 Task: Search one way flight ticket for 2 adults, 4 children and 1 infant on lap in business from Philadelphia: Philadelphia International Airport to Raleigh: Raleigh-durham International Airport on 8-5-2023. Choice of flights is United. Number of bags: 2 carry on bags and 7 checked bags. Price is upto 40000. Outbound departure time preference is 4:45.
Action: Mouse moved to (277, 245)
Screenshot: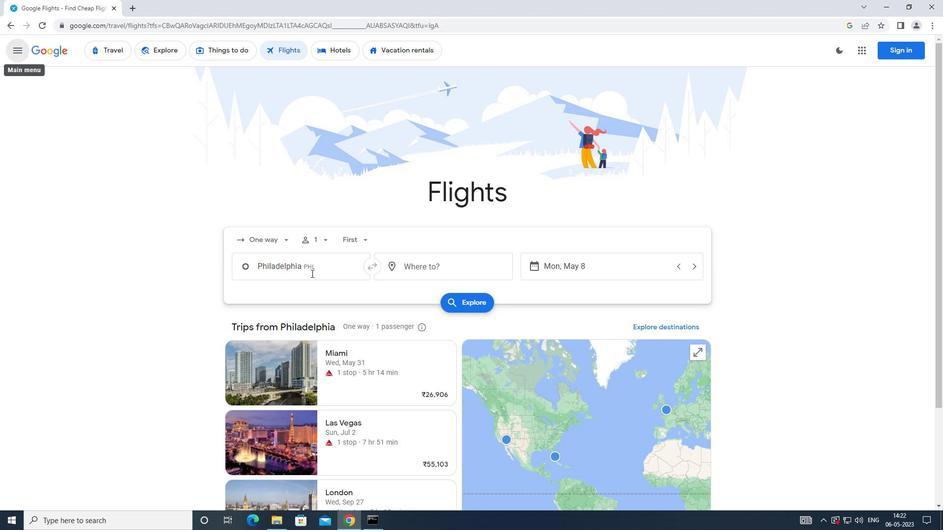 
Action: Mouse pressed left at (277, 245)
Screenshot: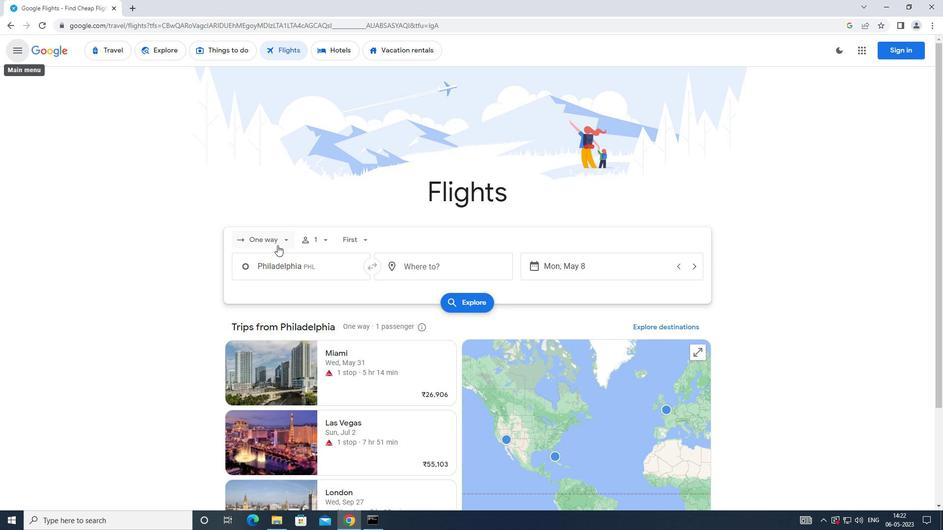 
Action: Mouse moved to (283, 287)
Screenshot: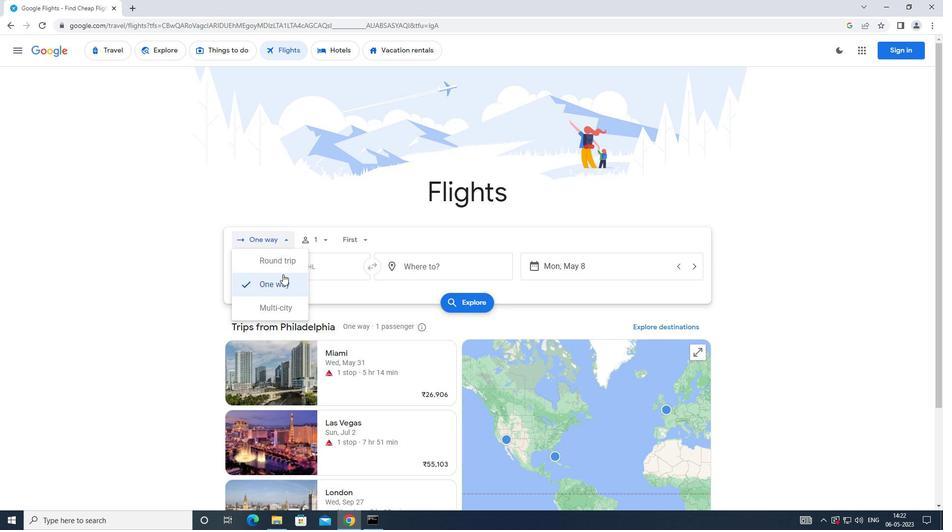 
Action: Mouse pressed left at (283, 287)
Screenshot: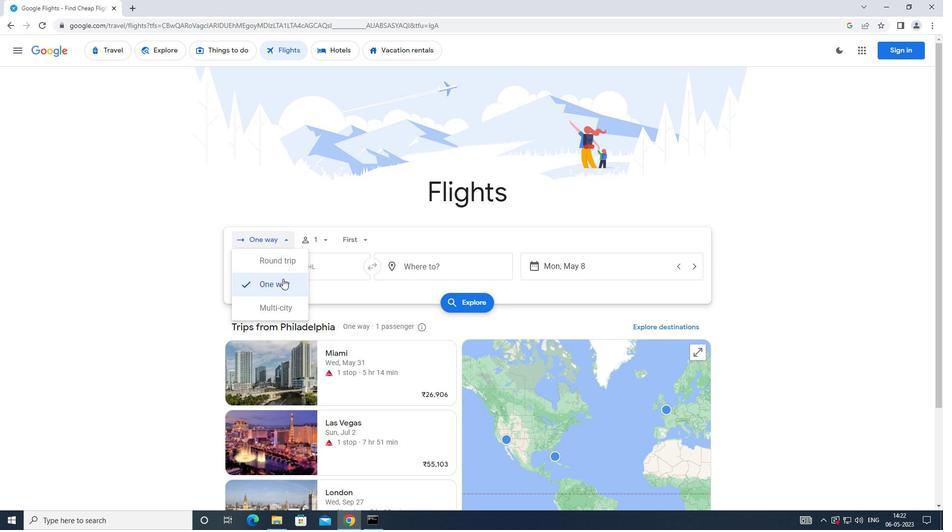 
Action: Mouse moved to (317, 246)
Screenshot: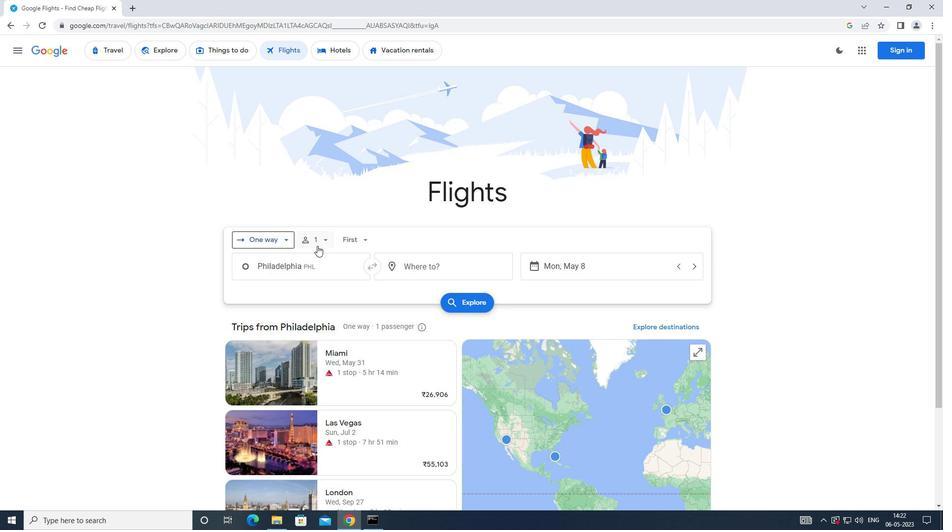 
Action: Mouse pressed left at (317, 246)
Screenshot: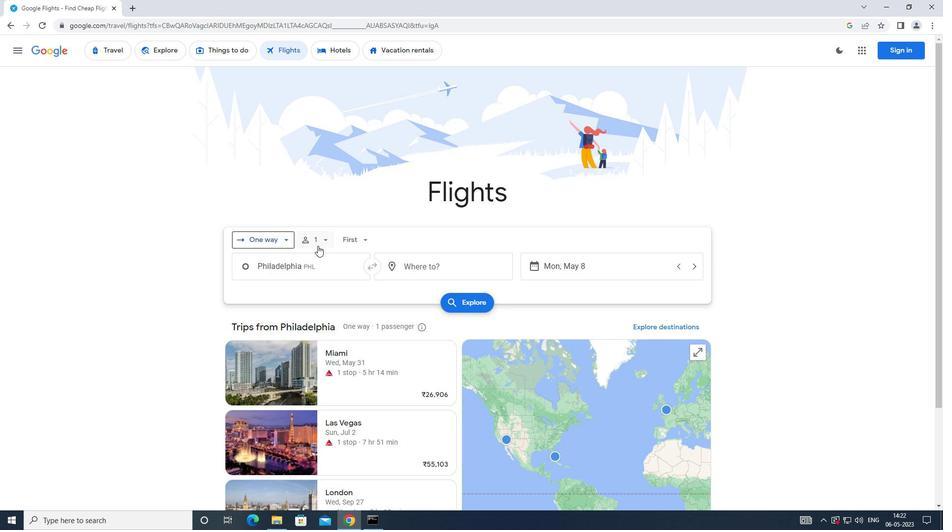 
Action: Mouse moved to (393, 268)
Screenshot: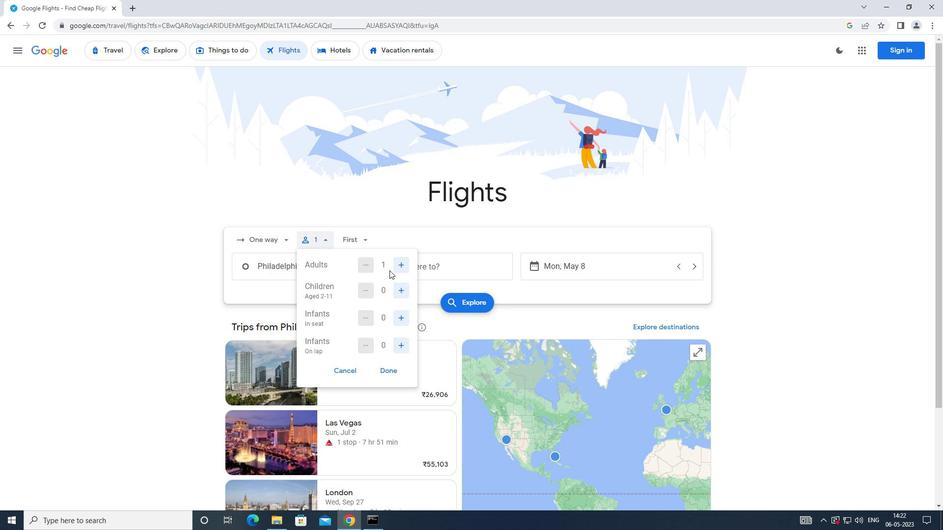 
Action: Mouse pressed left at (393, 268)
Screenshot: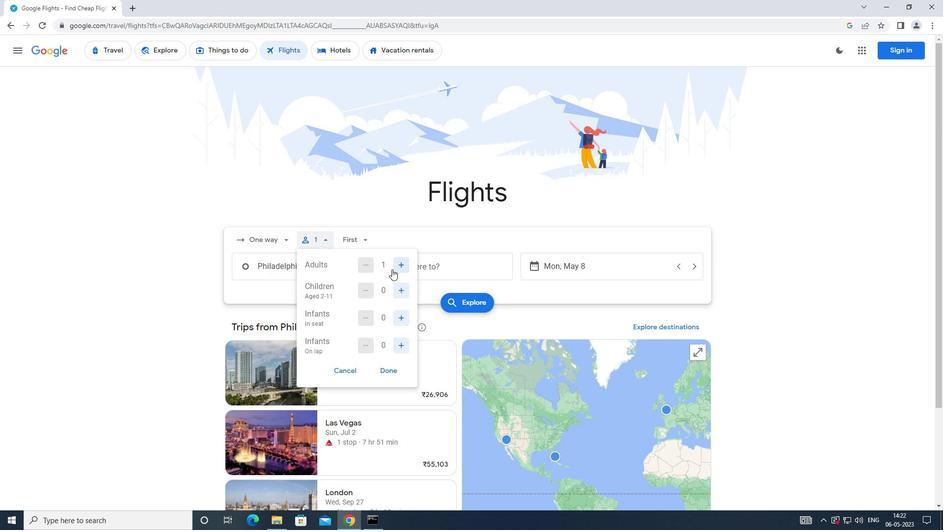 
Action: Mouse moved to (409, 288)
Screenshot: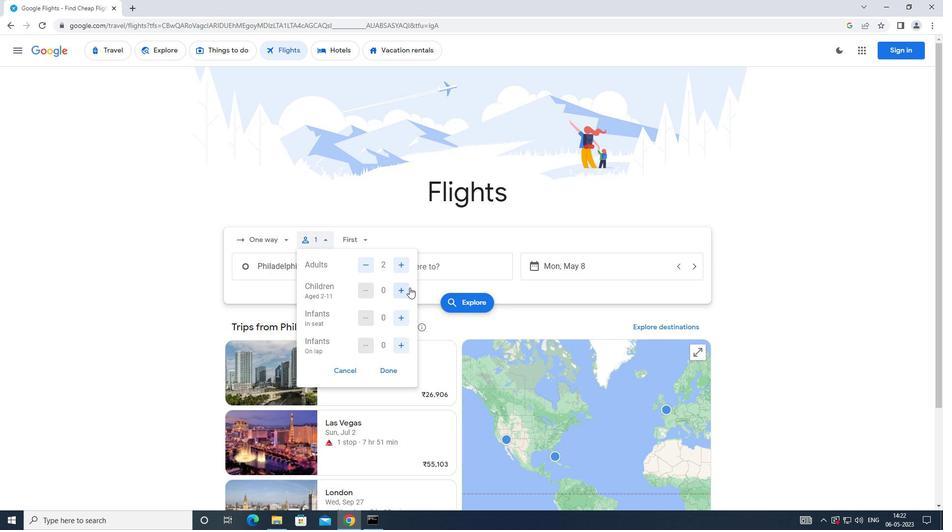 
Action: Mouse pressed left at (409, 288)
Screenshot: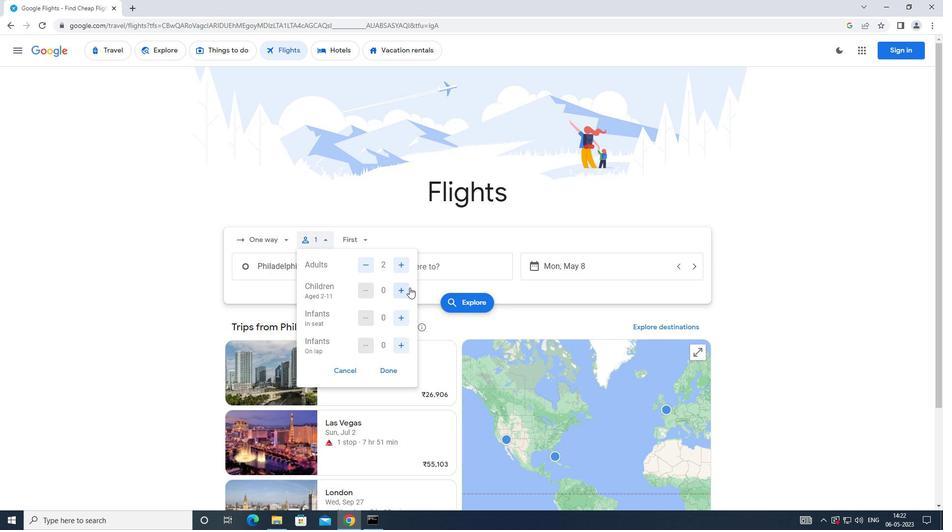 
Action: Mouse moved to (406, 291)
Screenshot: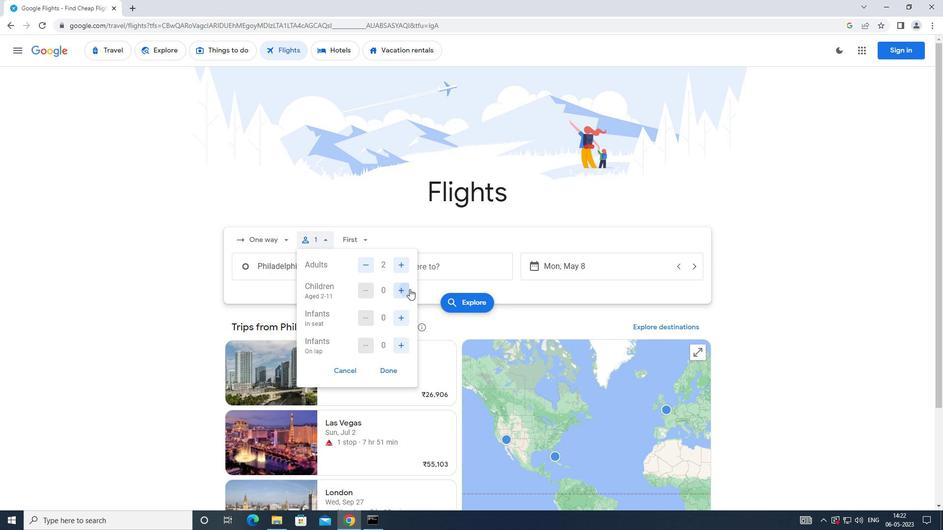 
Action: Mouse pressed left at (406, 291)
Screenshot: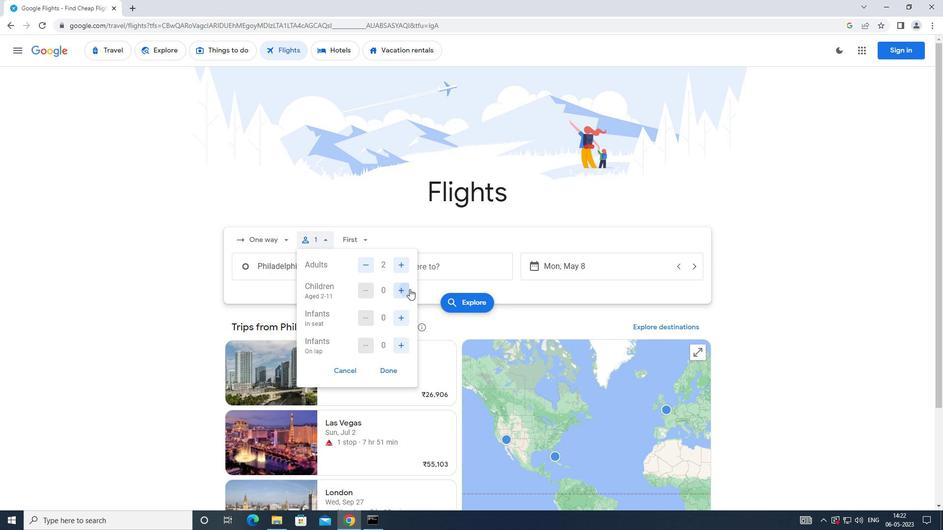 
Action: Mouse pressed left at (406, 291)
Screenshot: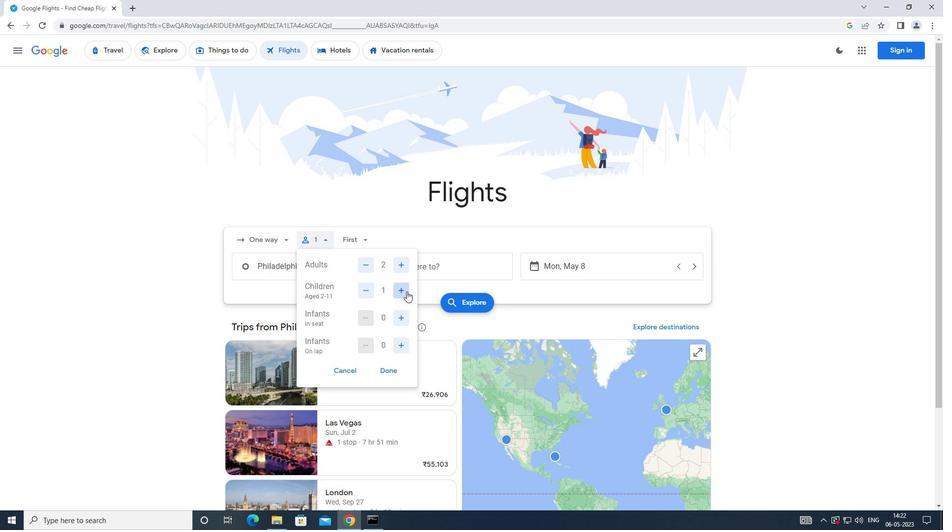 
Action: Mouse pressed left at (406, 291)
Screenshot: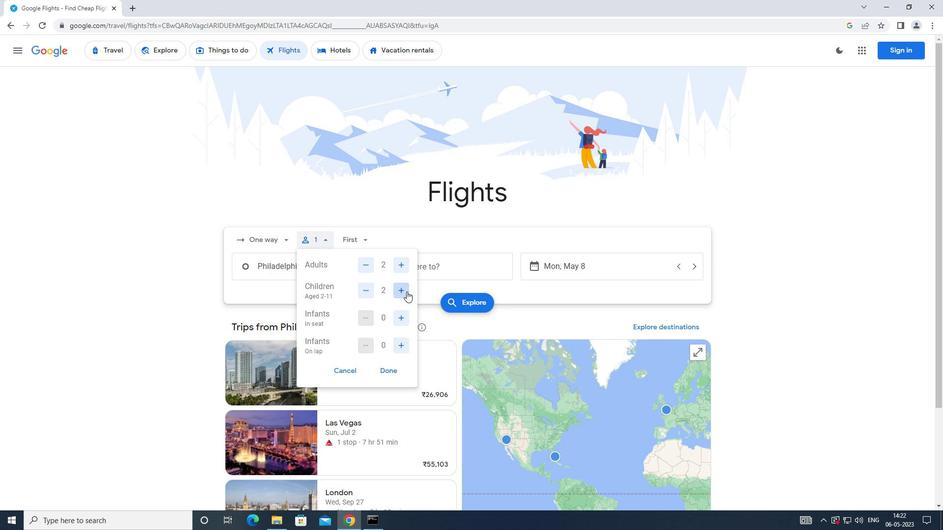 
Action: Mouse moved to (399, 322)
Screenshot: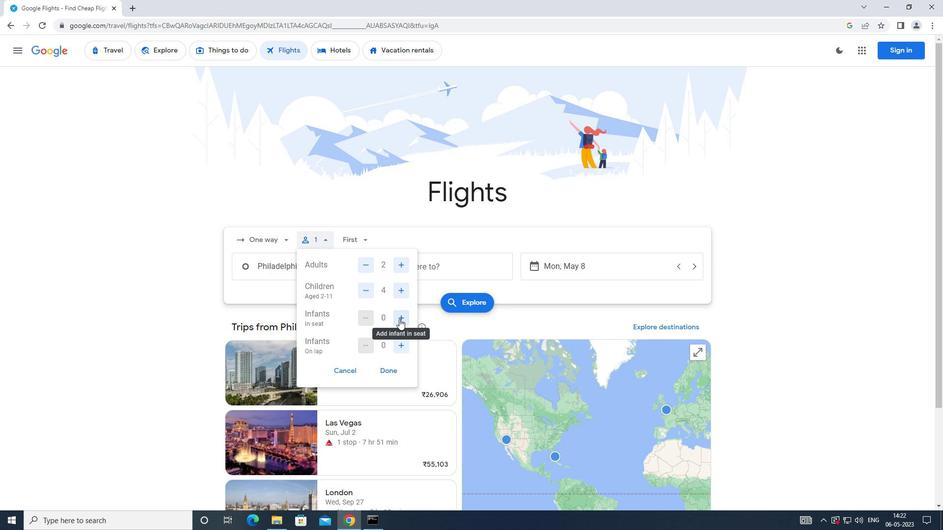 
Action: Mouse pressed left at (399, 322)
Screenshot: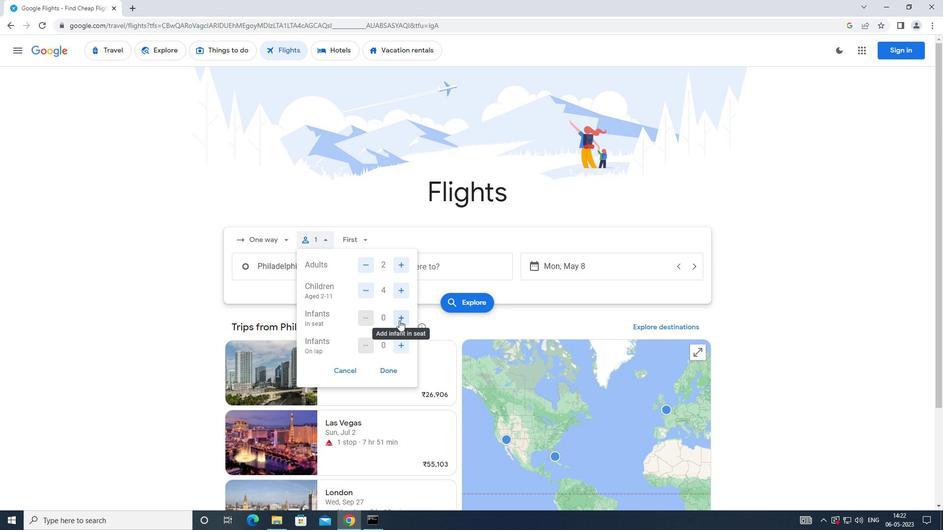 
Action: Mouse moved to (386, 375)
Screenshot: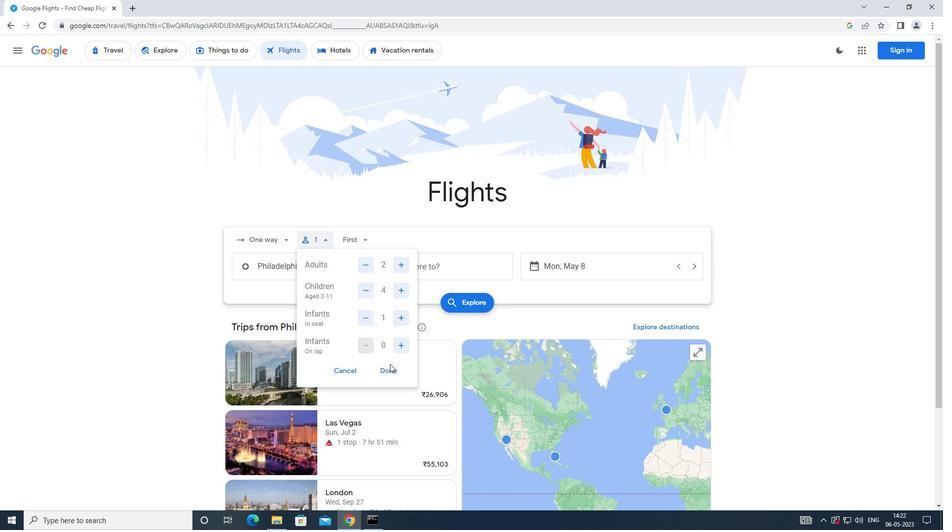 
Action: Mouse pressed left at (386, 375)
Screenshot: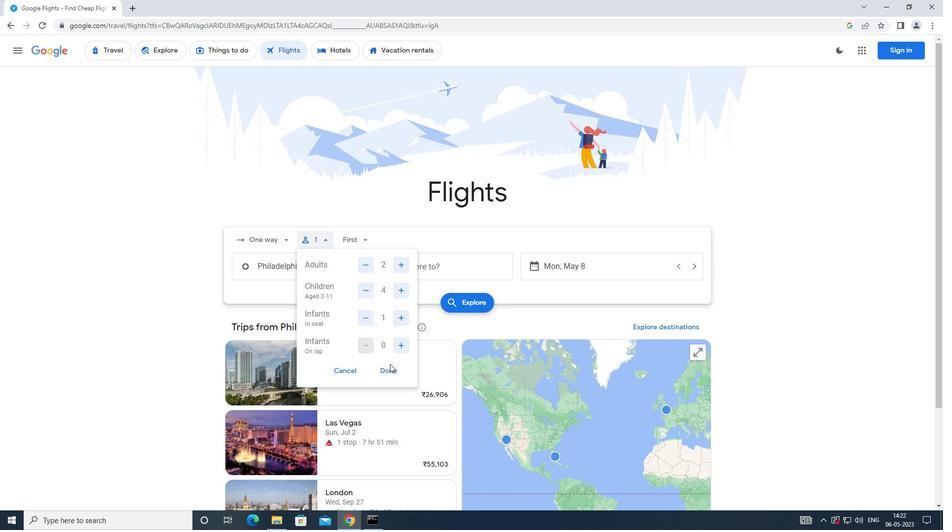 
Action: Mouse moved to (352, 242)
Screenshot: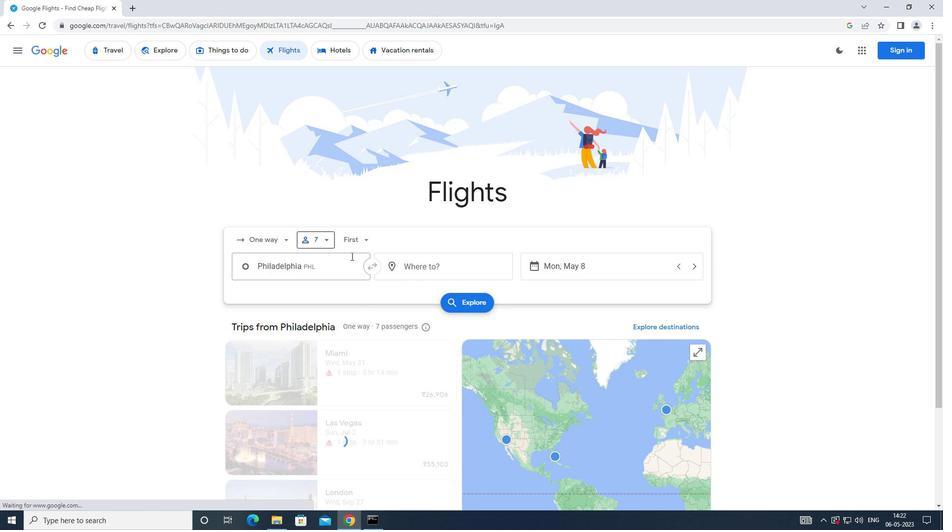 
Action: Mouse pressed left at (352, 242)
Screenshot: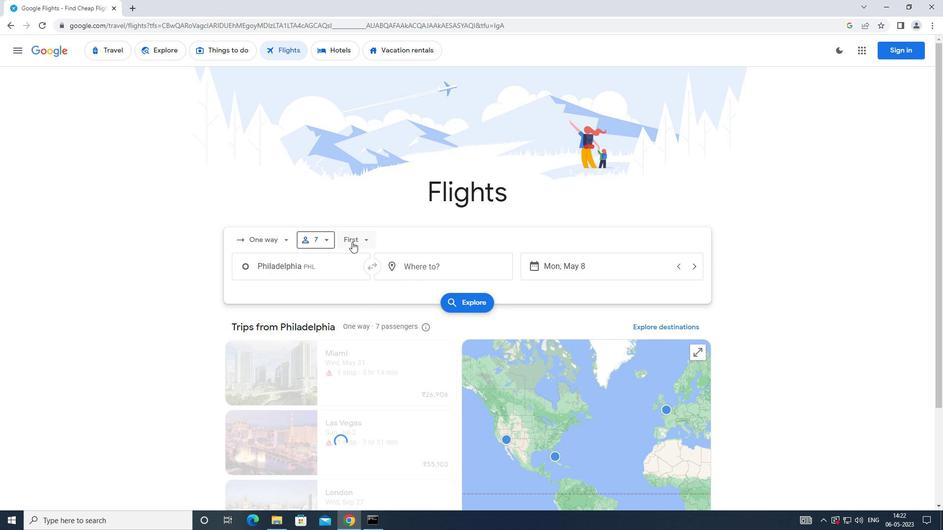 
Action: Mouse moved to (377, 310)
Screenshot: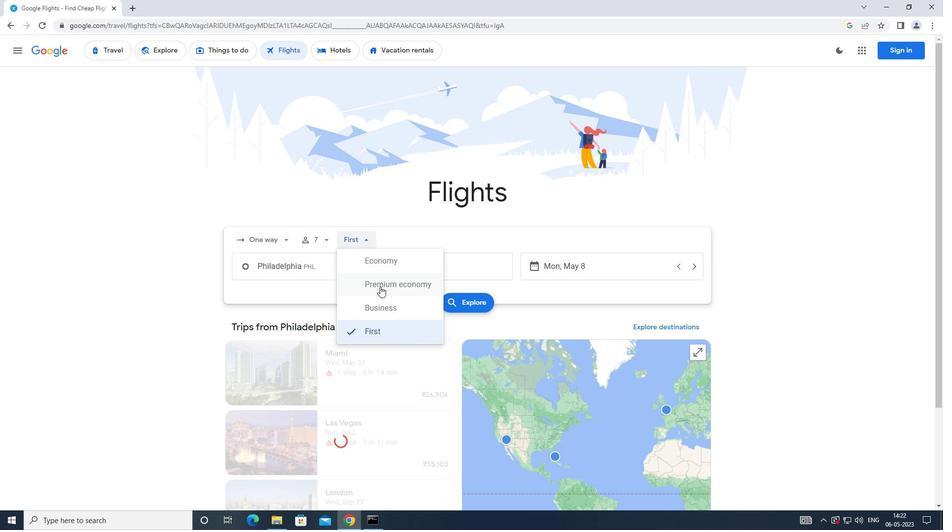 
Action: Mouse pressed left at (377, 310)
Screenshot: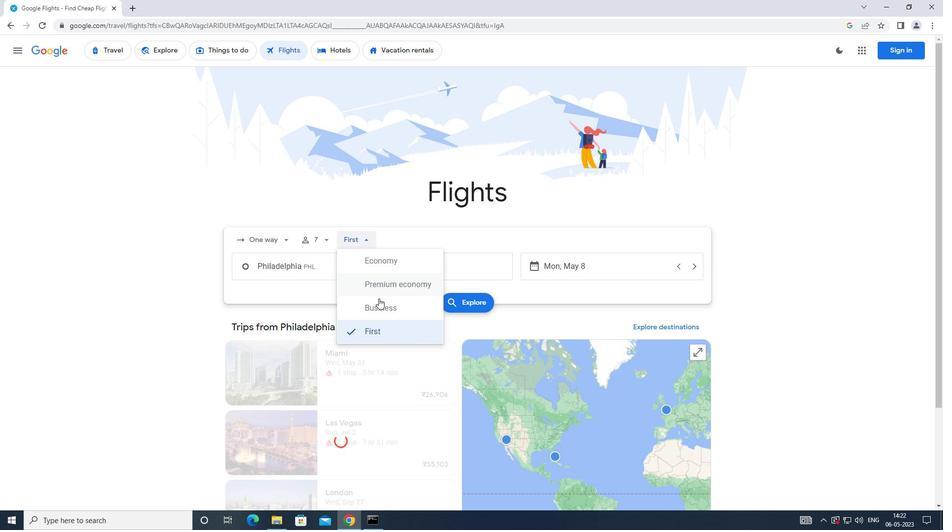
Action: Mouse moved to (318, 270)
Screenshot: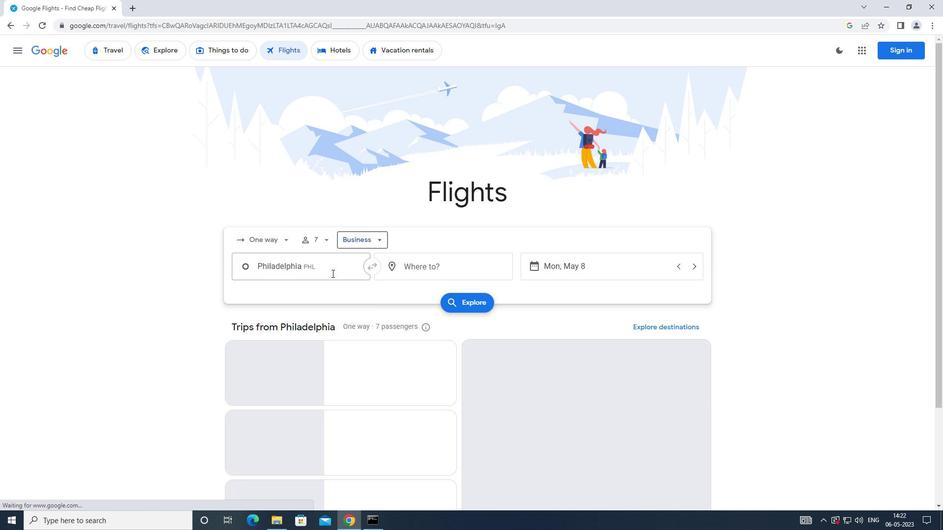 
Action: Mouse pressed left at (318, 270)
Screenshot: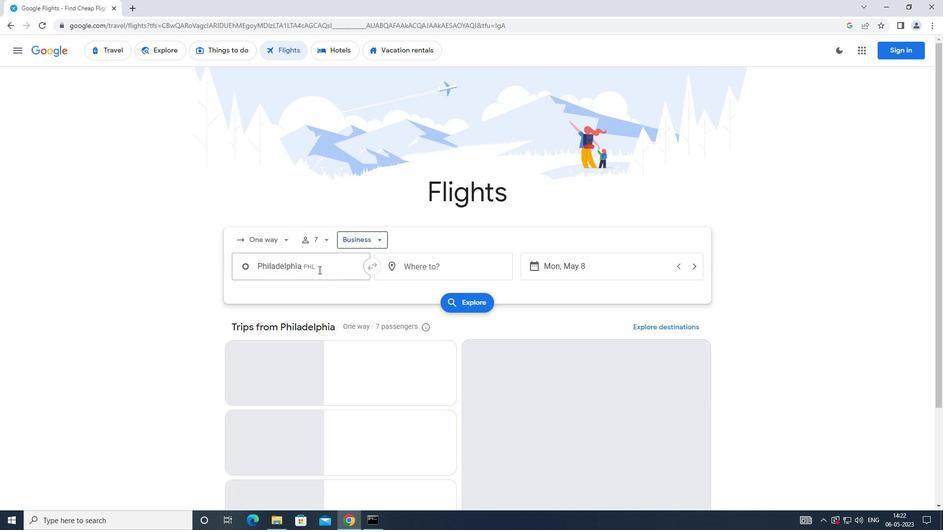 
Action: Mouse moved to (325, 313)
Screenshot: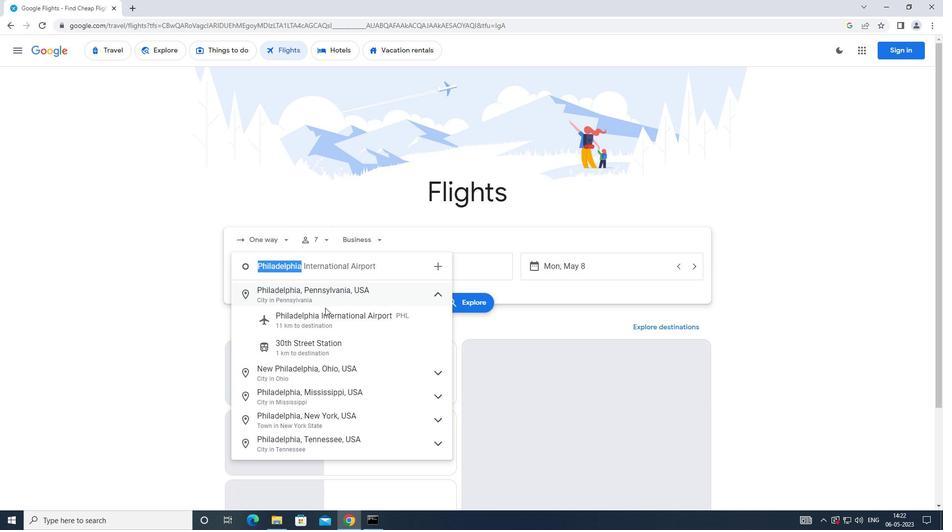 
Action: Mouse pressed left at (325, 313)
Screenshot: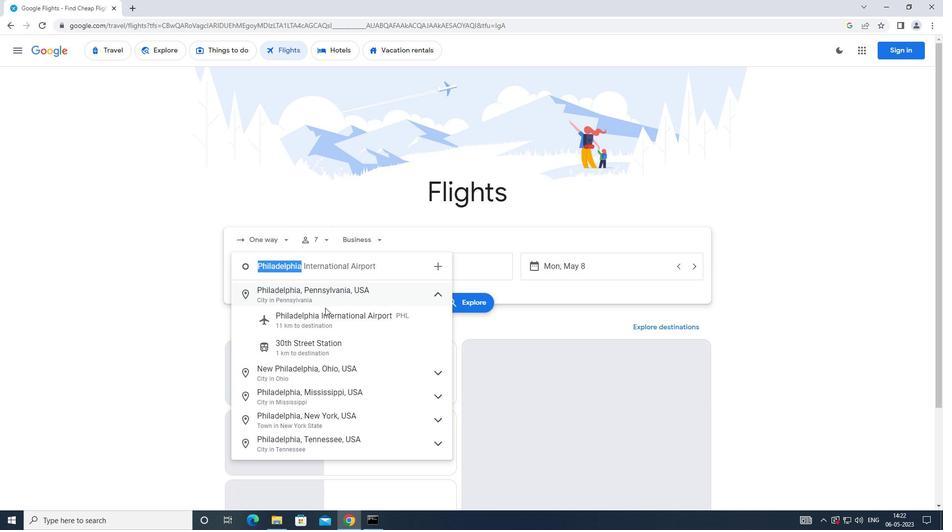 
Action: Mouse moved to (394, 268)
Screenshot: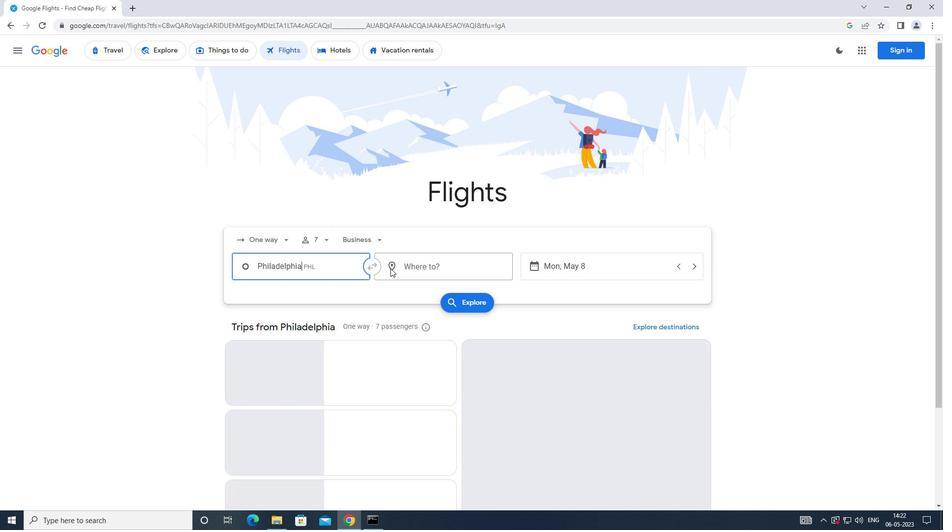 
Action: Mouse pressed left at (394, 268)
Screenshot: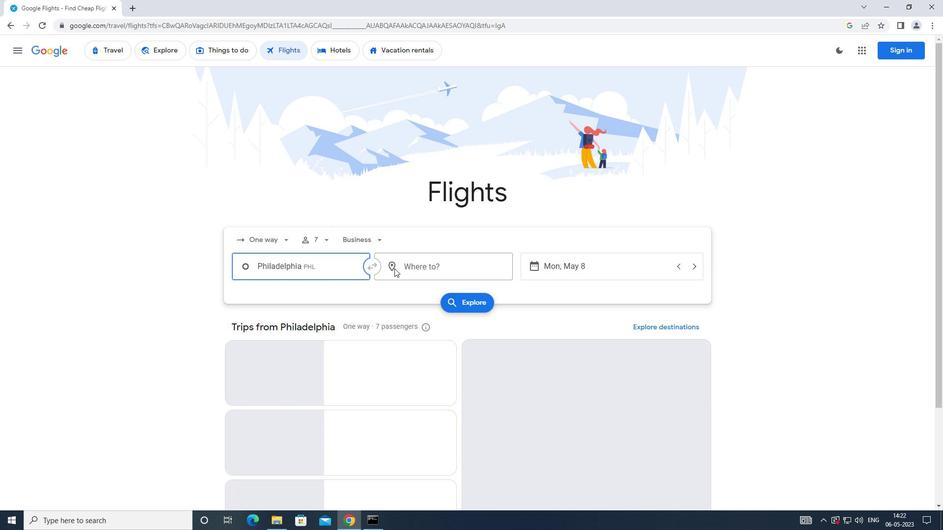
Action: Mouse moved to (413, 362)
Screenshot: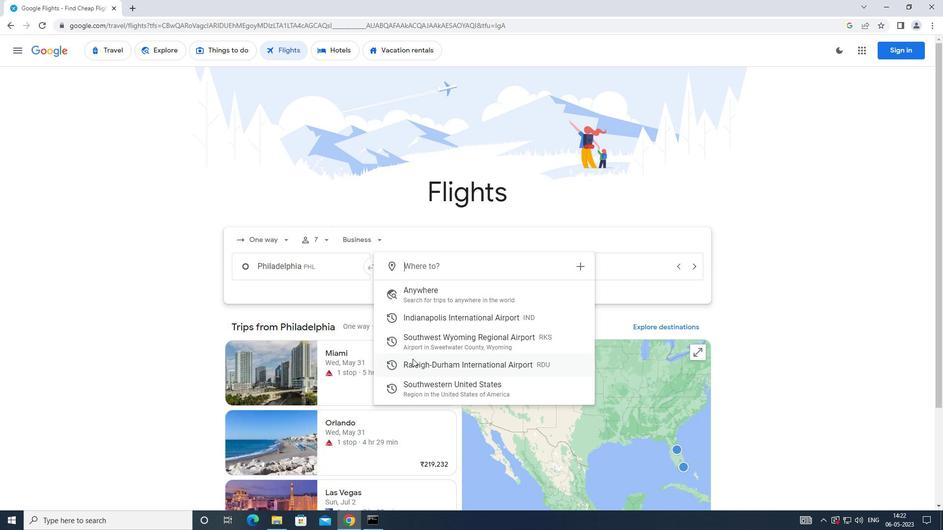 
Action: Mouse pressed left at (413, 362)
Screenshot: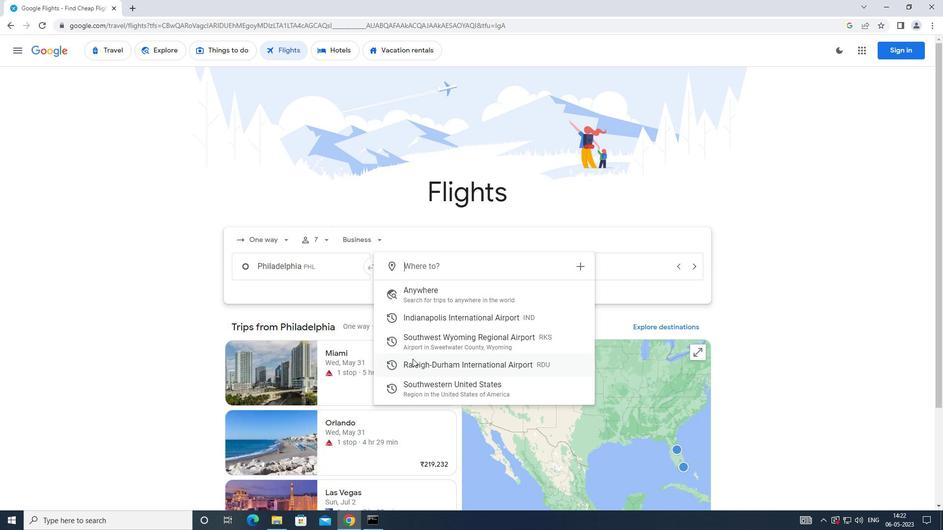 
Action: Mouse moved to (564, 265)
Screenshot: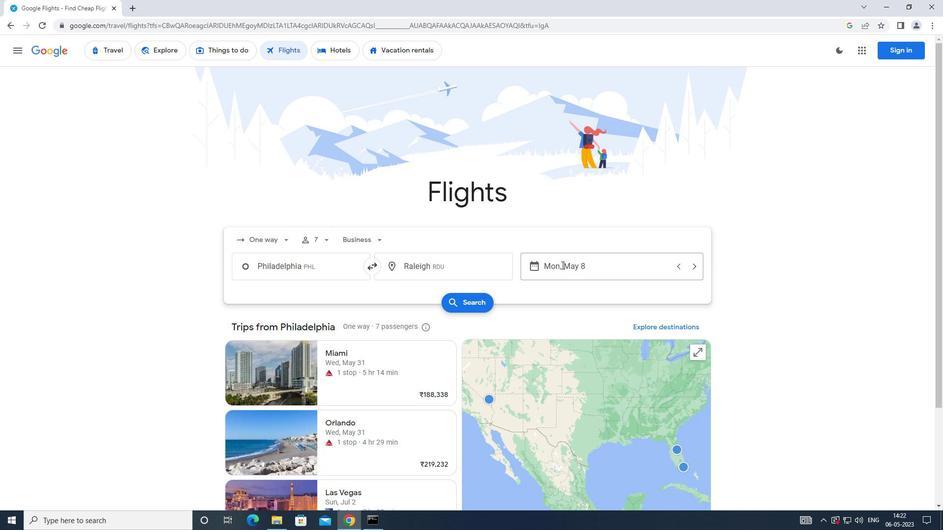 
Action: Mouse pressed left at (564, 265)
Screenshot: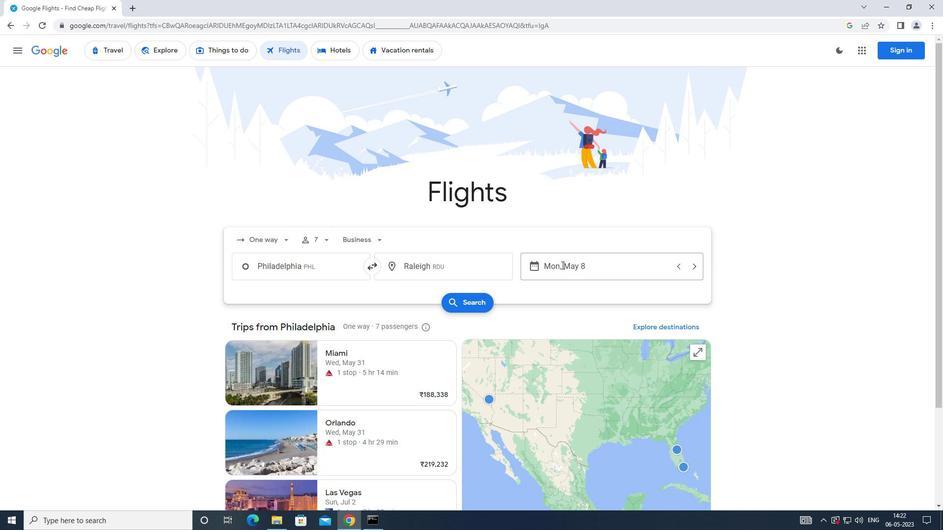 
Action: Mouse moved to (376, 345)
Screenshot: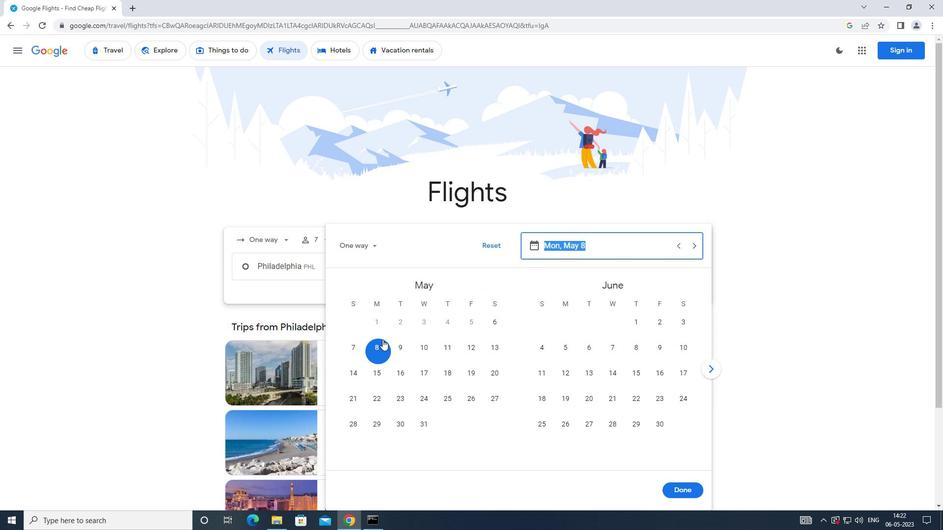 
Action: Mouse pressed left at (376, 345)
Screenshot: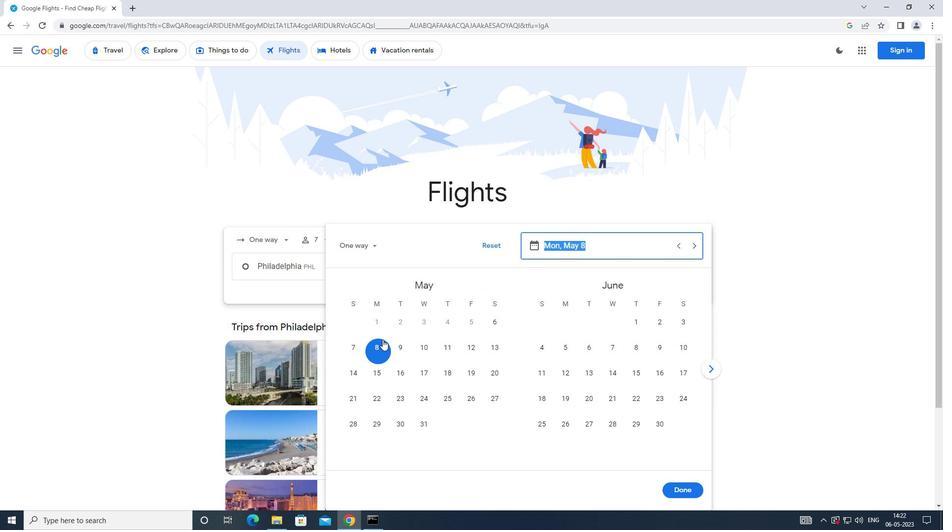 
Action: Mouse moved to (689, 492)
Screenshot: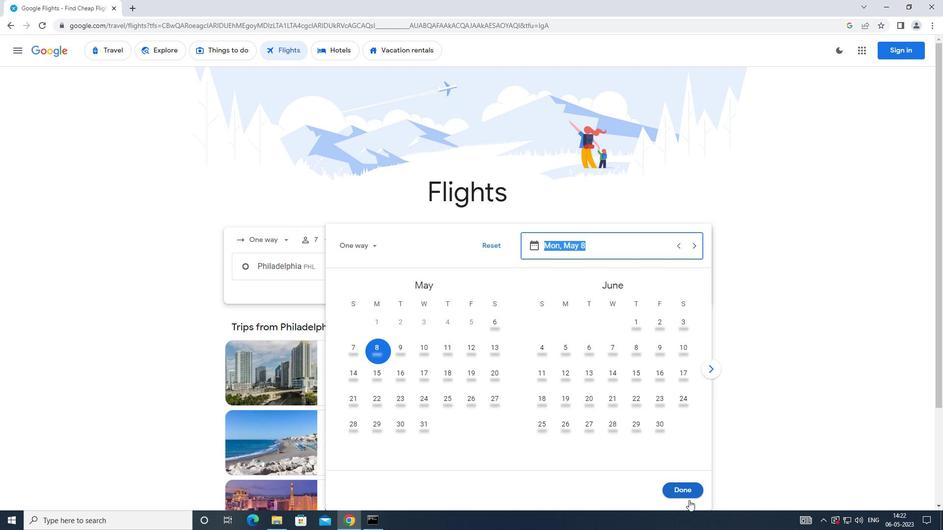 
Action: Mouse pressed left at (689, 492)
Screenshot: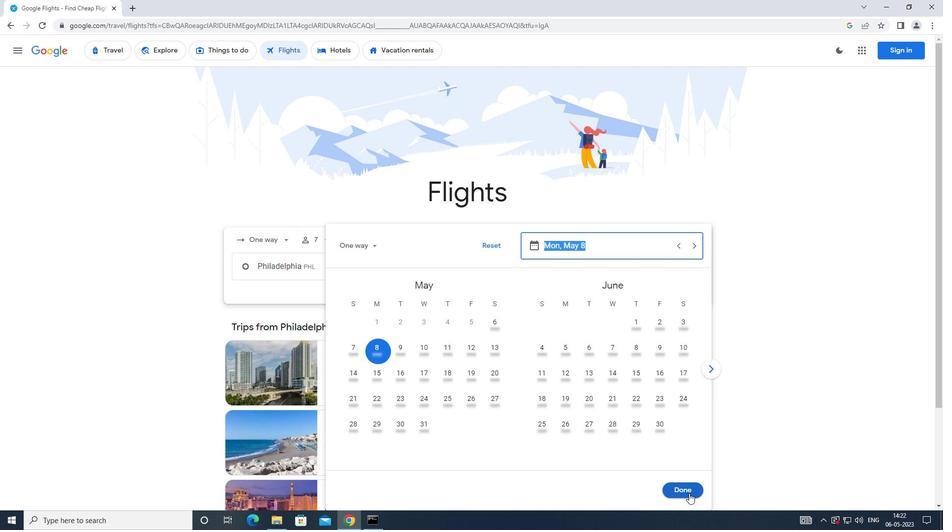 
Action: Mouse moved to (451, 308)
Screenshot: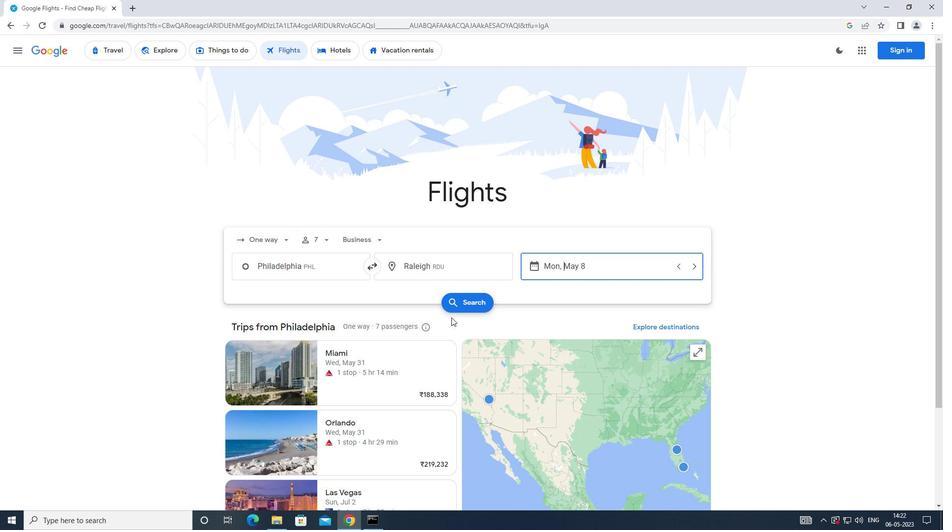 
Action: Mouse pressed left at (451, 308)
Screenshot: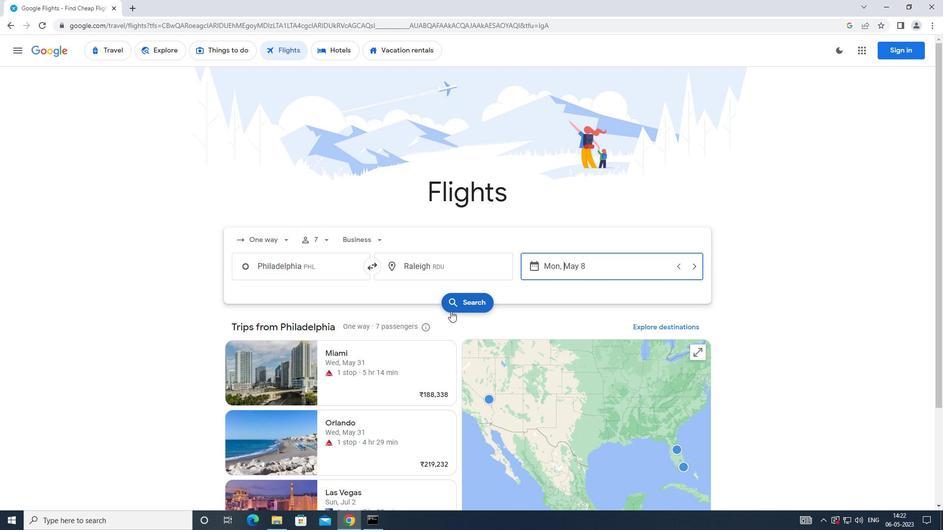 
Action: Mouse moved to (241, 141)
Screenshot: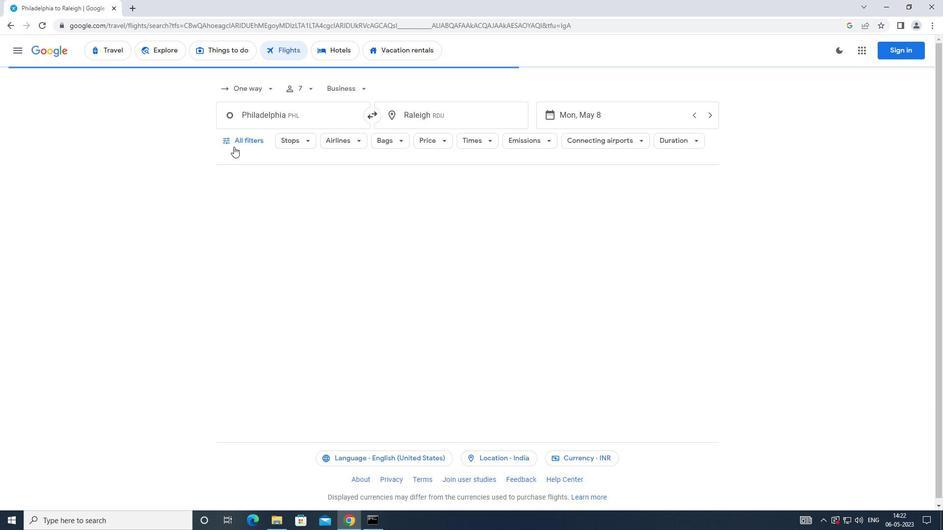 
Action: Mouse pressed left at (241, 141)
Screenshot: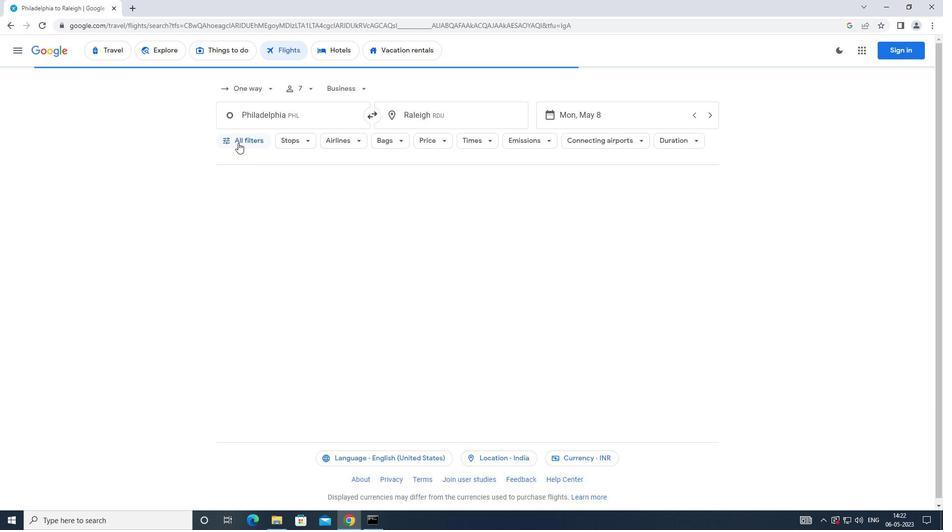 
Action: Mouse moved to (361, 349)
Screenshot: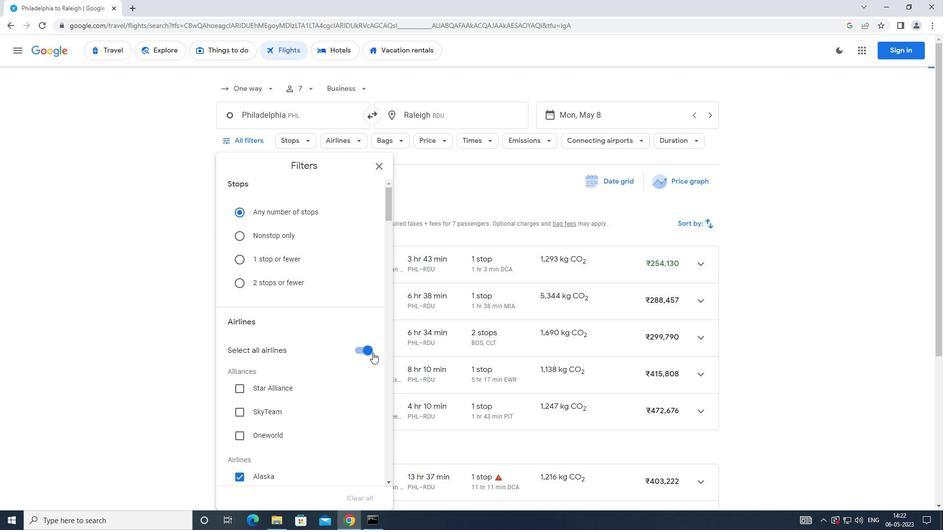 
Action: Mouse pressed left at (361, 349)
Screenshot: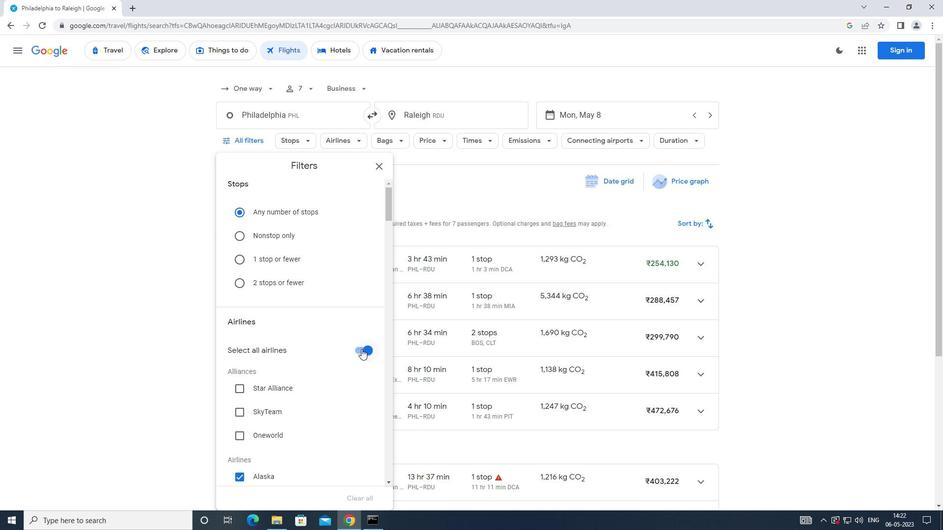 
Action: Mouse moved to (360, 334)
Screenshot: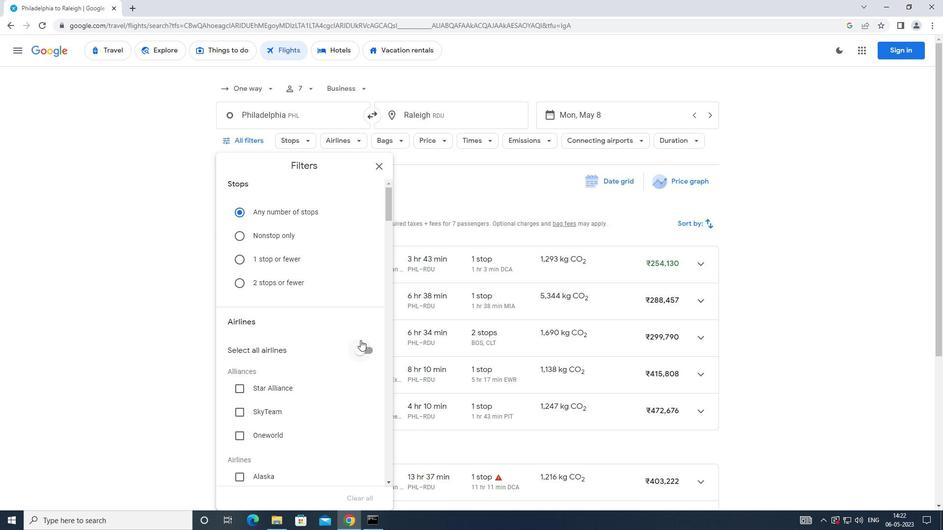 
Action: Mouse scrolled (360, 334) with delta (0, 0)
Screenshot: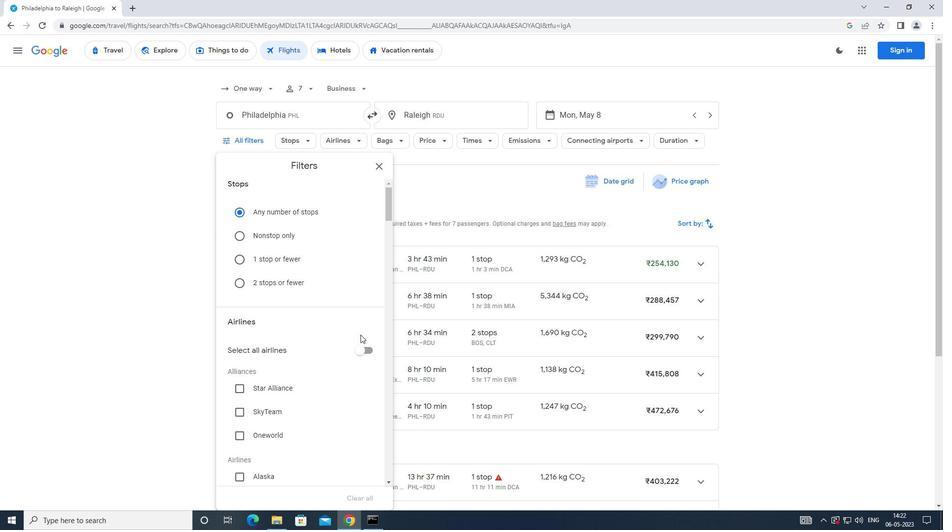 
Action: Mouse scrolled (360, 334) with delta (0, 0)
Screenshot: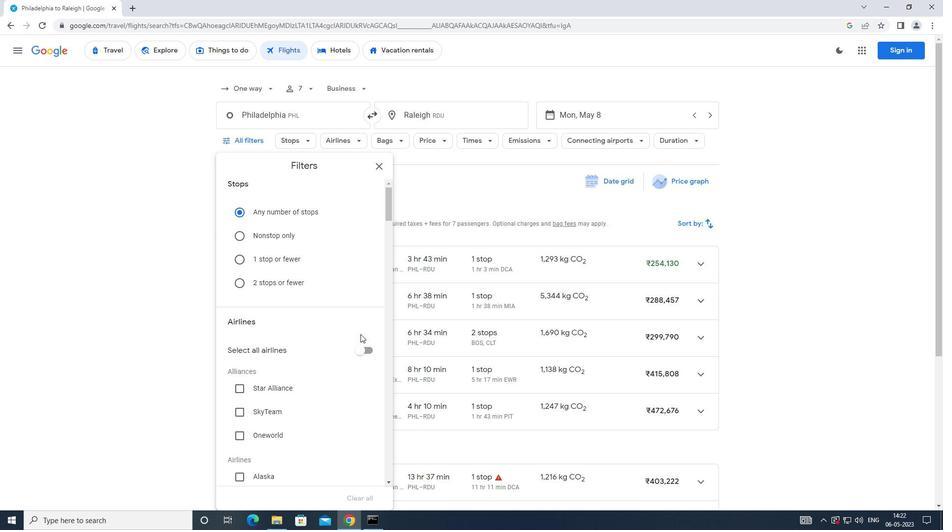
Action: Mouse scrolled (360, 334) with delta (0, 0)
Screenshot: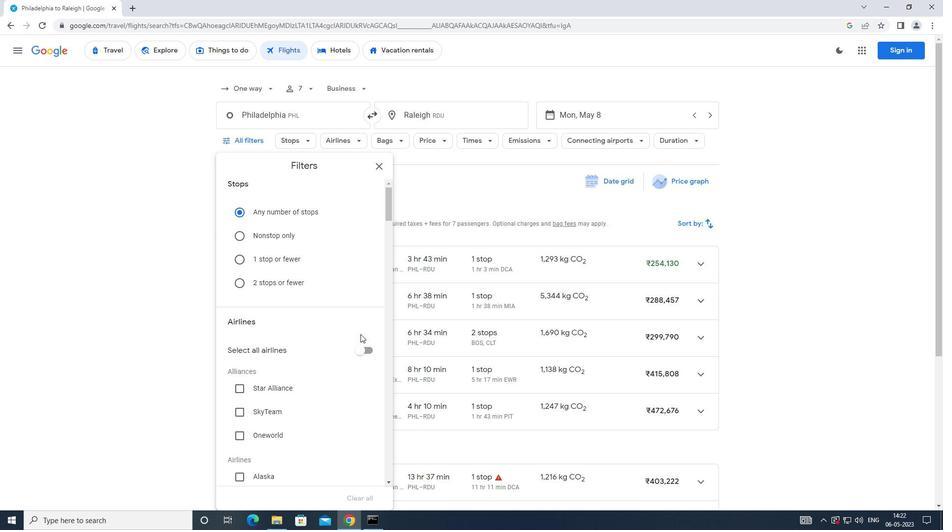 
Action: Mouse scrolled (360, 334) with delta (0, 0)
Screenshot: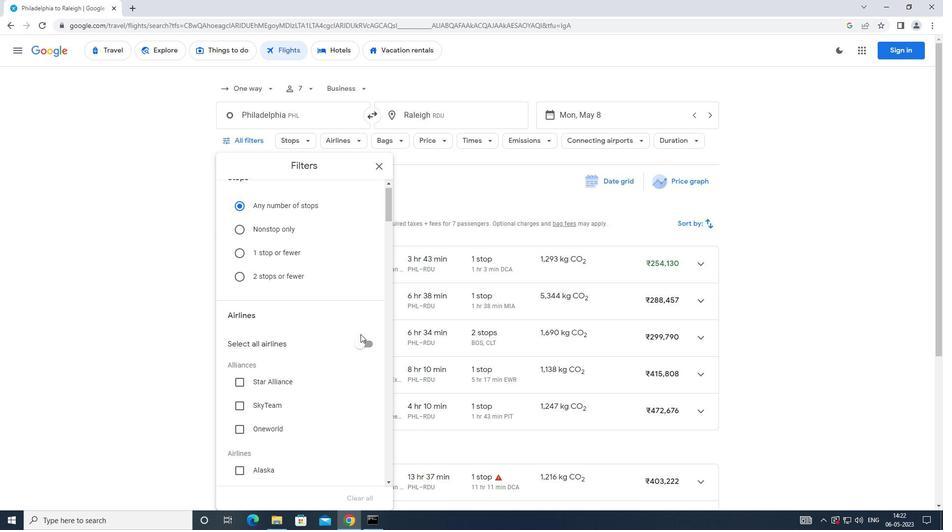 
Action: Mouse moved to (360, 330)
Screenshot: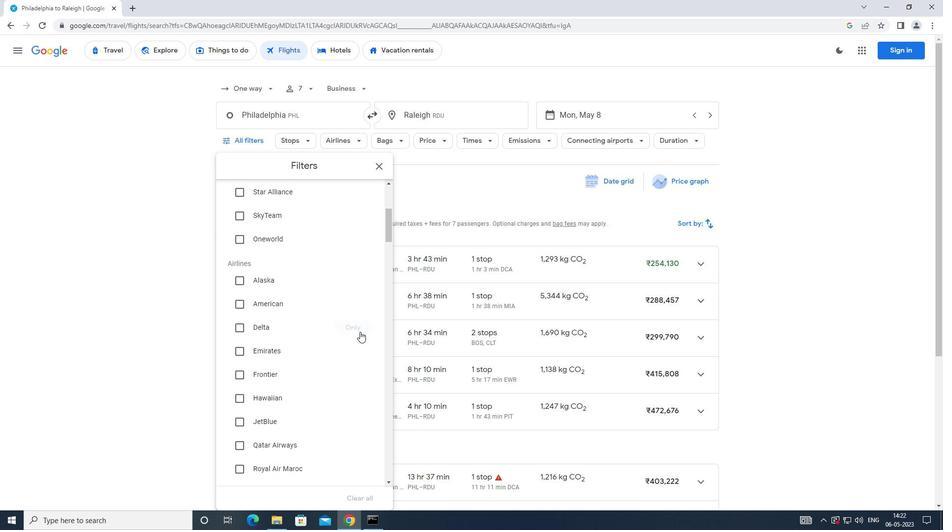 
Action: Mouse scrolled (360, 330) with delta (0, 0)
Screenshot: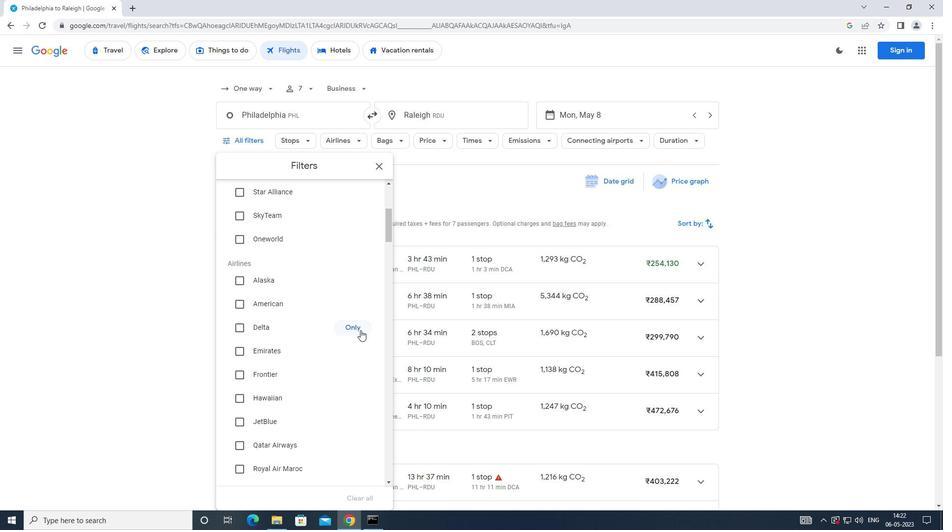 
Action: Mouse scrolled (360, 330) with delta (0, 0)
Screenshot: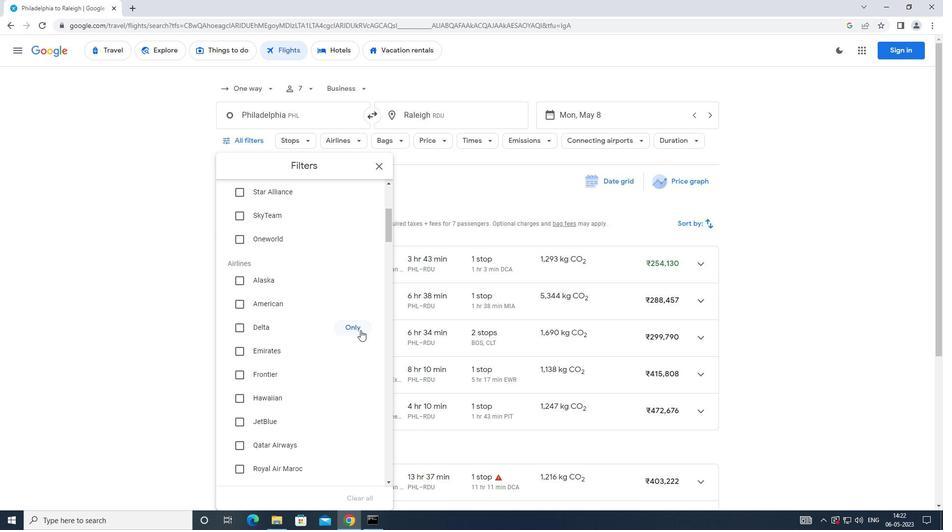 
Action: Mouse moved to (362, 330)
Screenshot: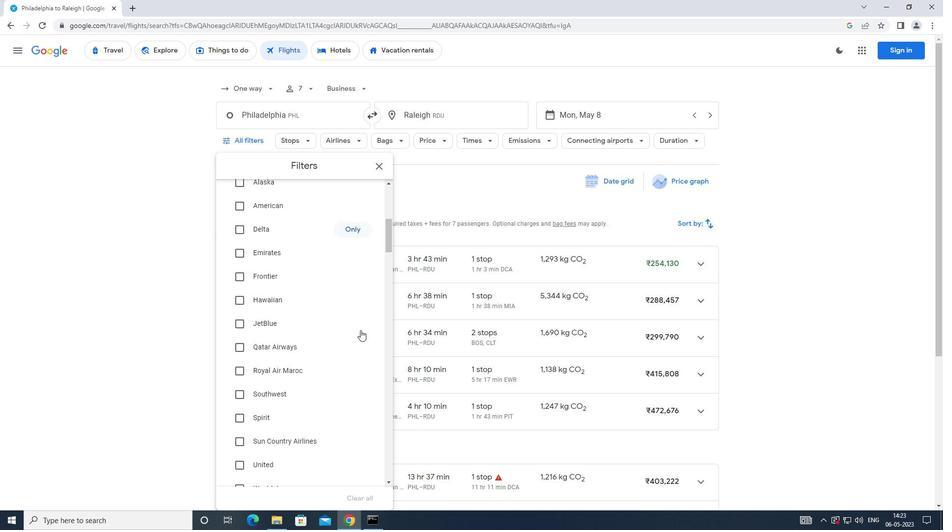 
Action: Mouse scrolled (362, 329) with delta (0, 0)
Screenshot: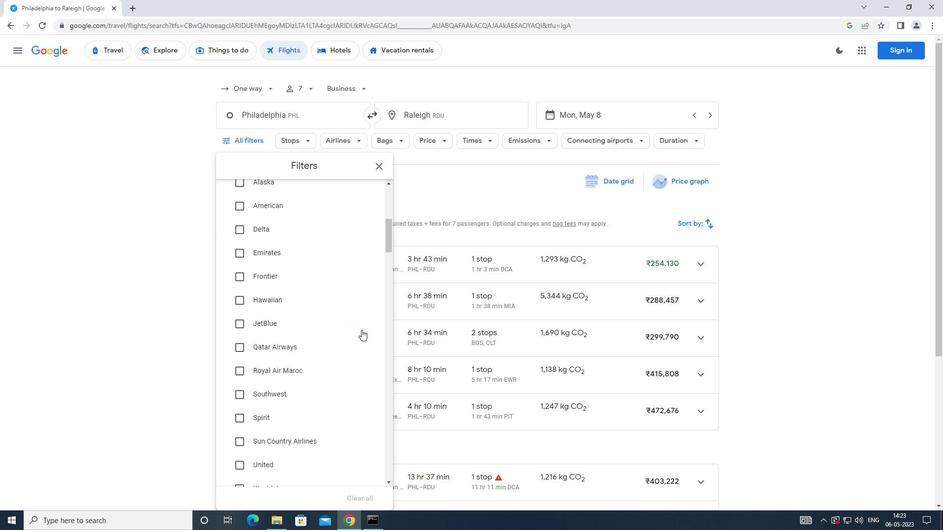
Action: Mouse scrolled (362, 329) with delta (0, 0)
Screenshot: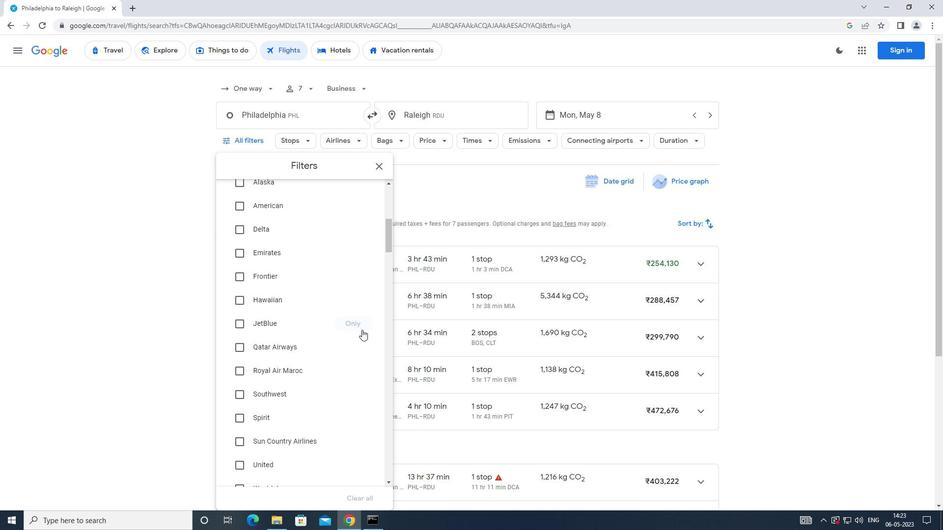 
Action: Mouse moved to (241, 370)
Screenshot: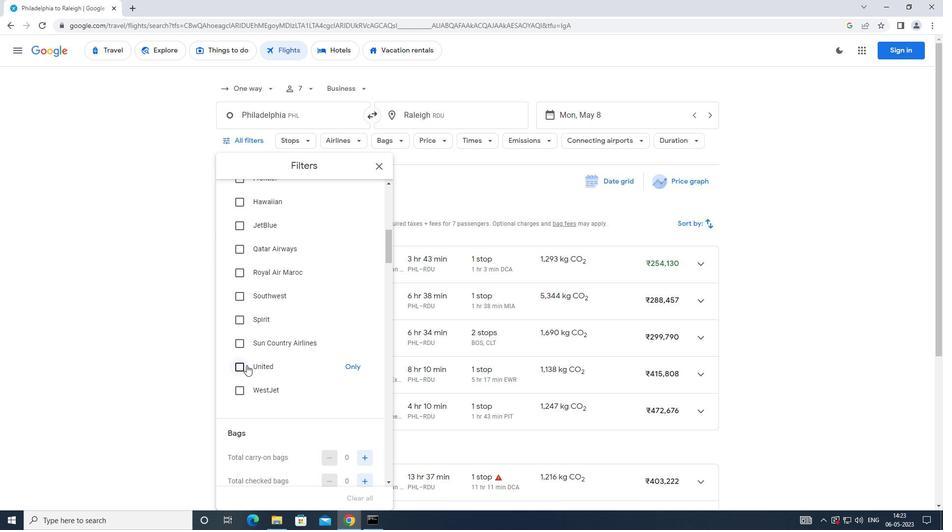 
Action: Mouse pressed left at (241, 370)
Screenshot: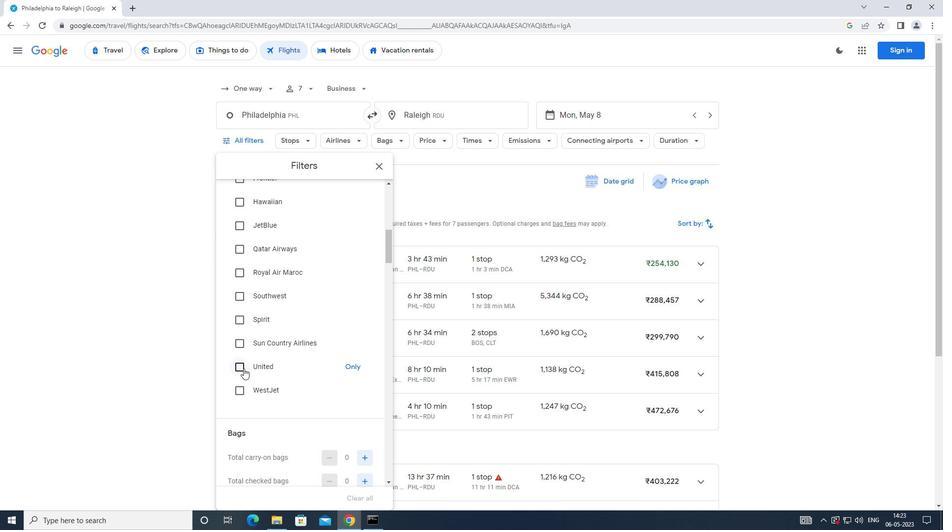 
Action: Mouse moved to (287, 348)
Screenshot: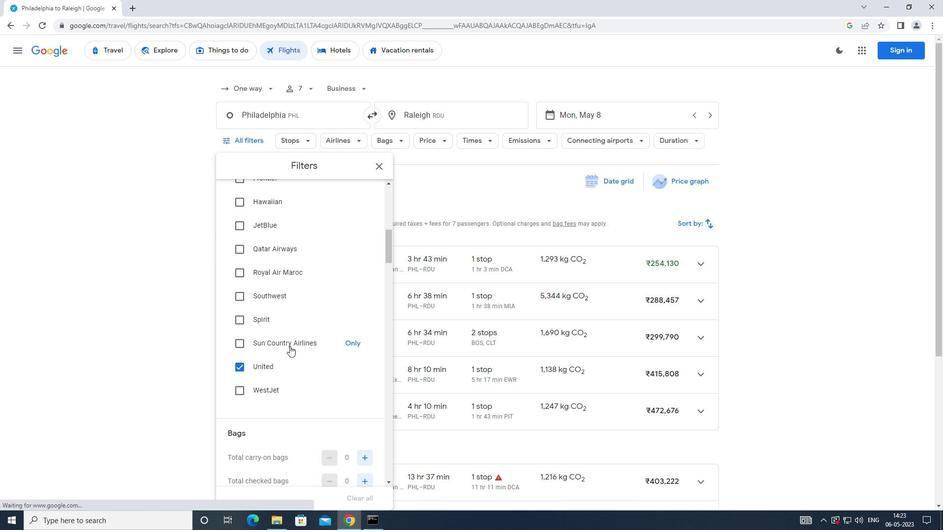 
Action: Mouse scrolled (287, 347) with delta (0, 0)
Screenshot: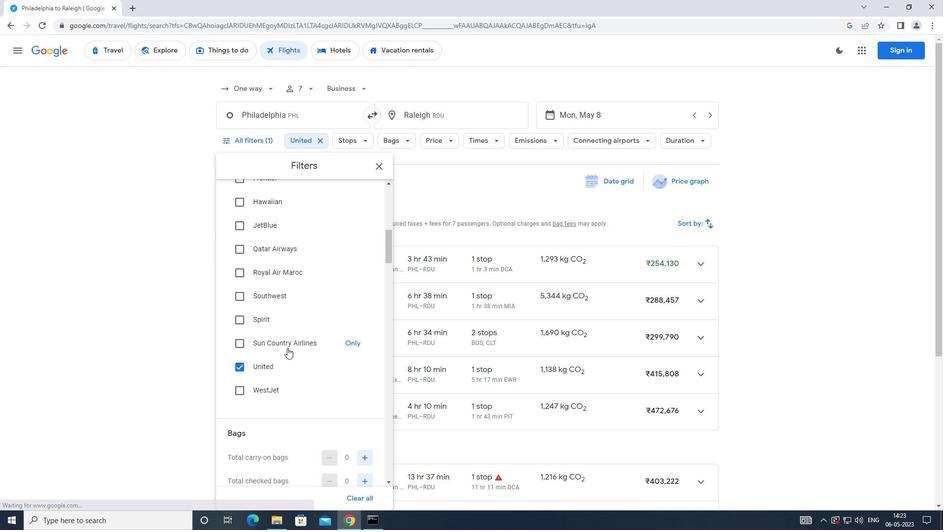 
Action: Mouse moved to (287, 348)
Screenshot: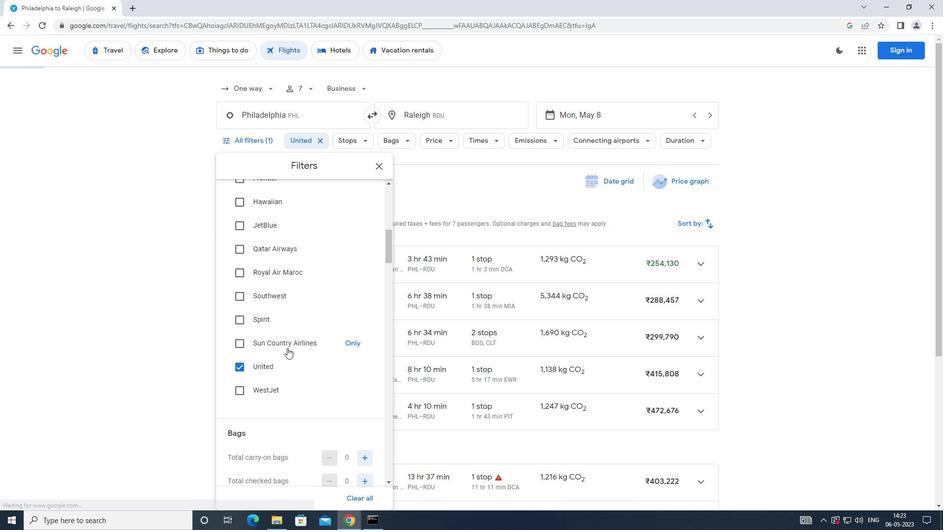 
Action: Mouse scrolled (287, 348) with delta (0, 0)
Screenshot: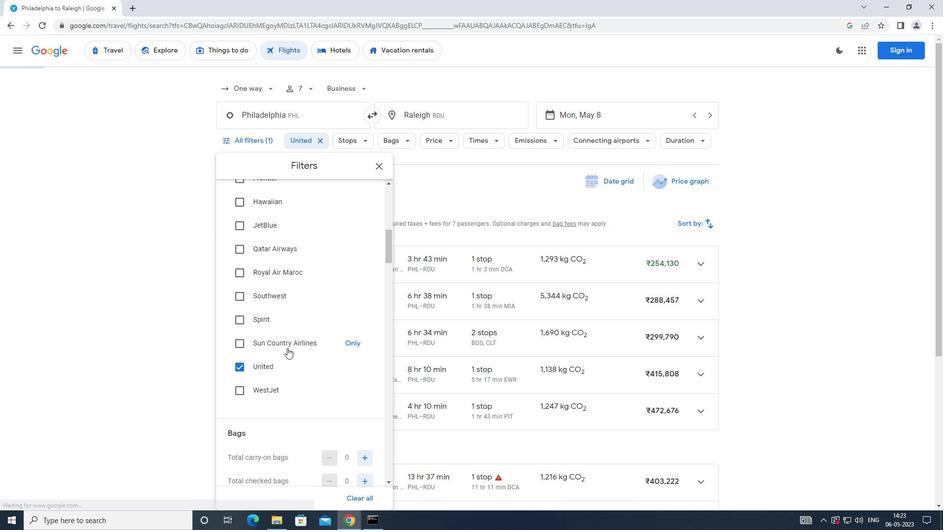 
Action: Mouse moved to (286, 348)
Screenshot: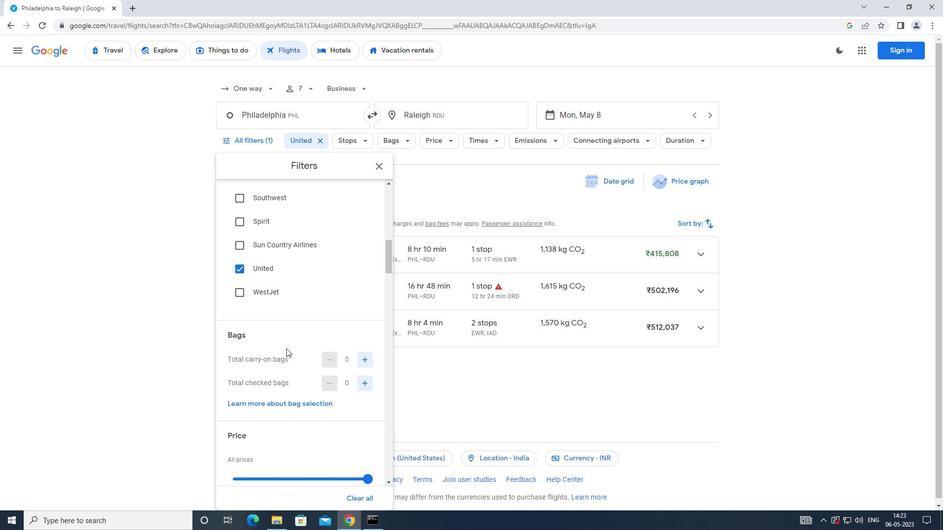 
Action: Mouse scrolled (286, 348) with delta (0, 0)
Screenshot: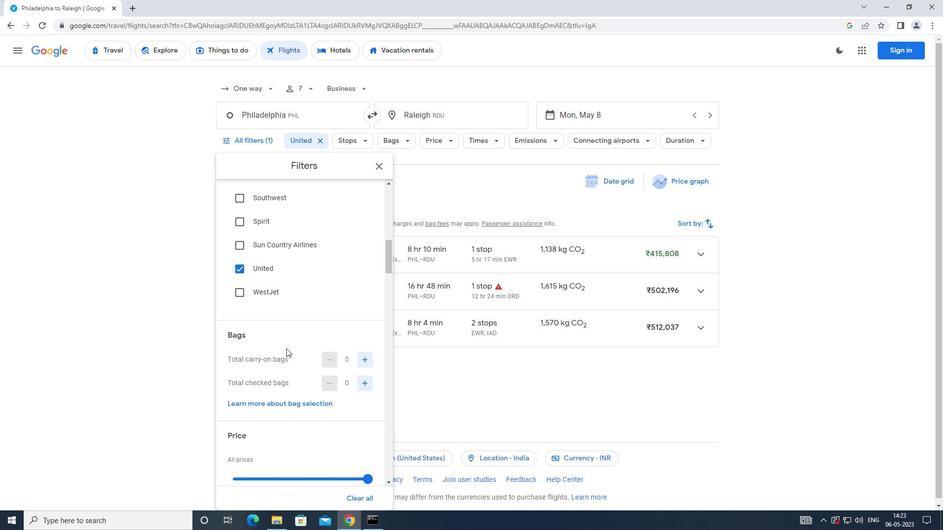 
Action: Mouse moved to (363, 311)
Screenshot: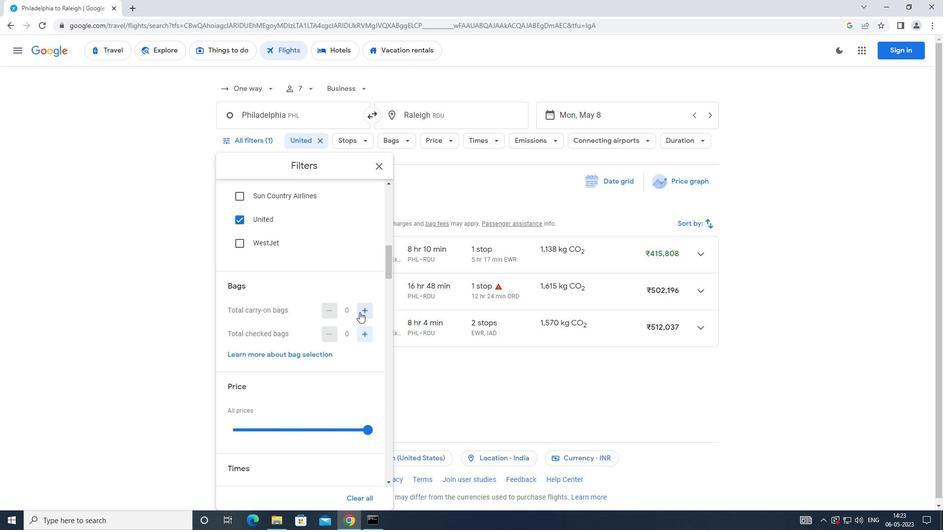 
Action: Mouse pressed left at (363, 311)
Screenshot: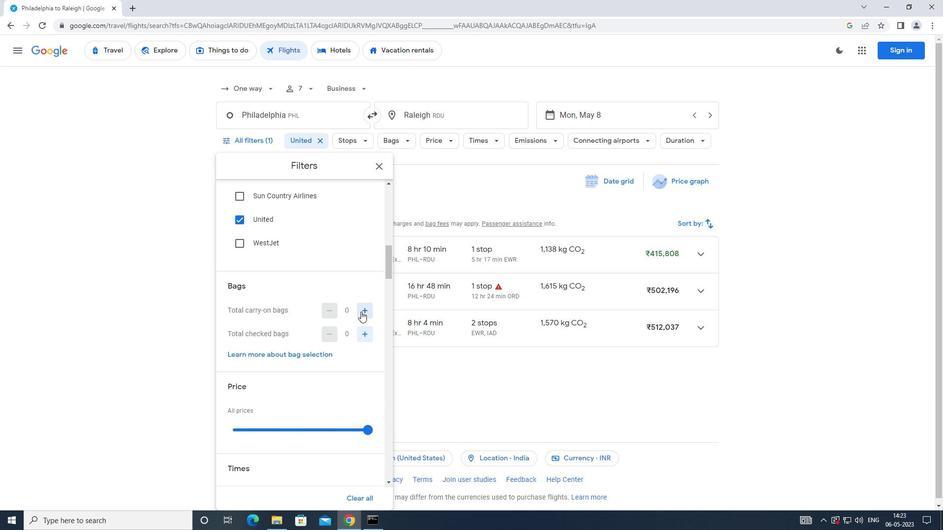 
Action: Mouse pressed left at (363, 311)
Screenshot: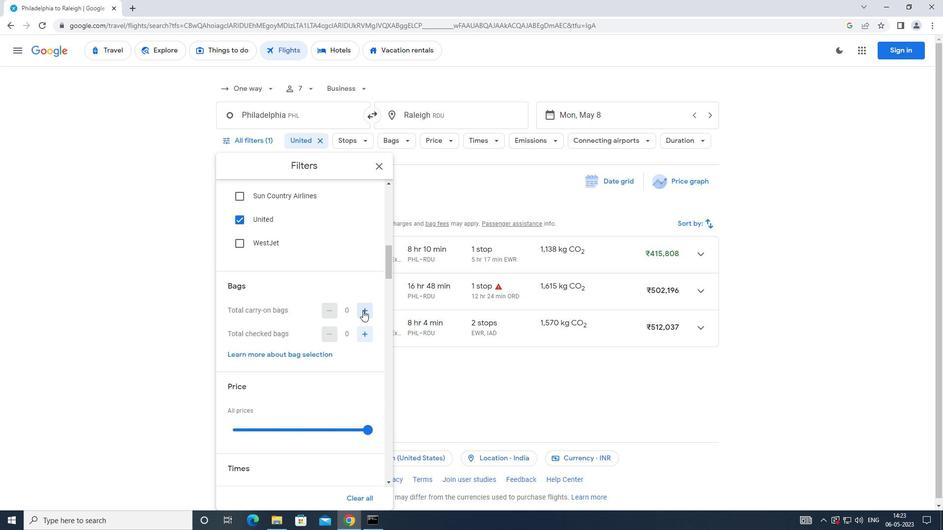 
Action: Mouse moved to (366, 336)
Screenshot: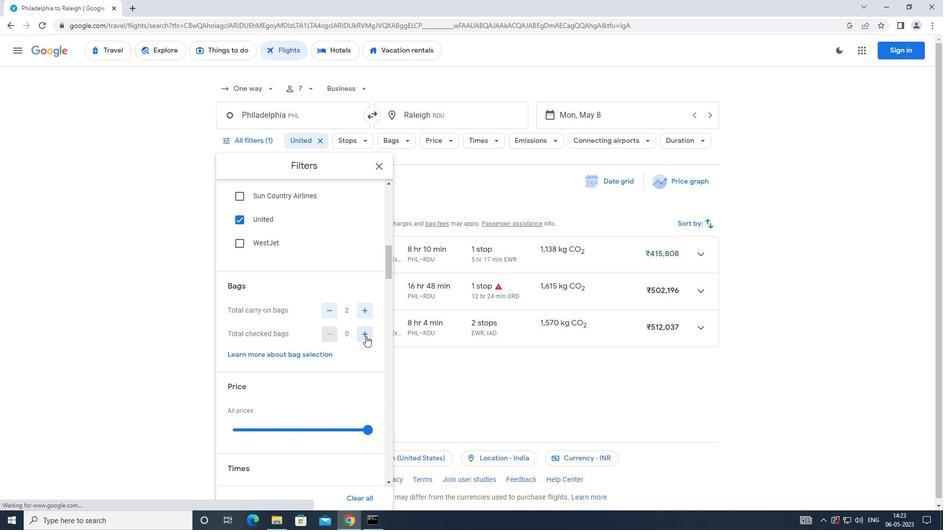 
Action: Mouse pressed left at (366, 336)
Screenshot: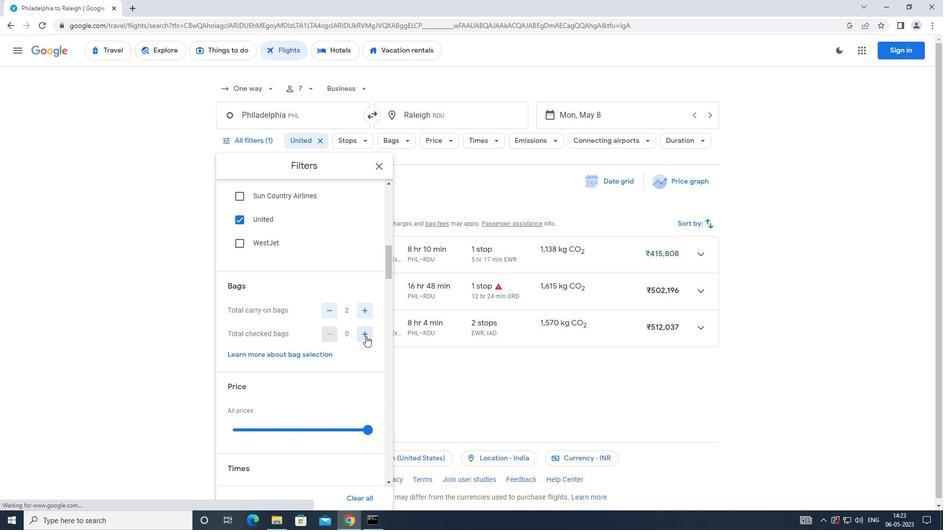 
Action: Mouse moved to (371, 332)
Screenshot: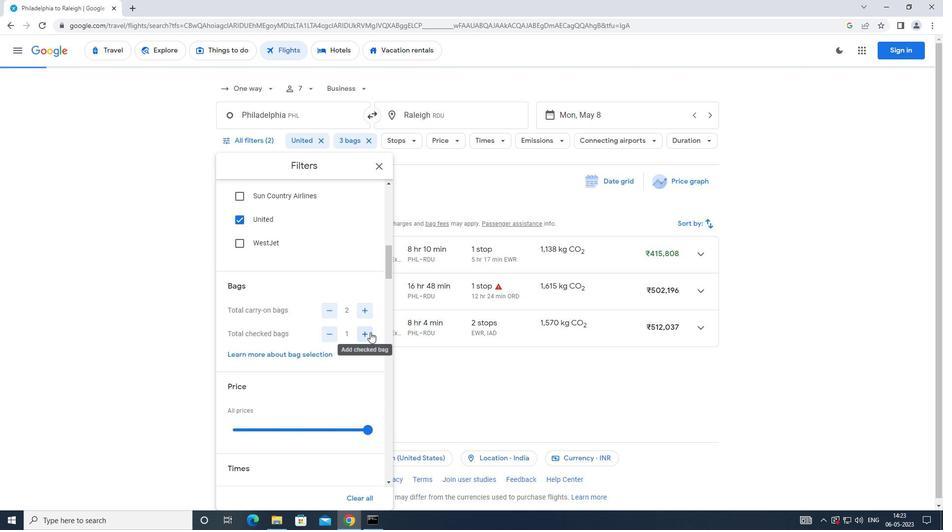 
Action: Mouse pressed left at (371, 332)
Screenshot: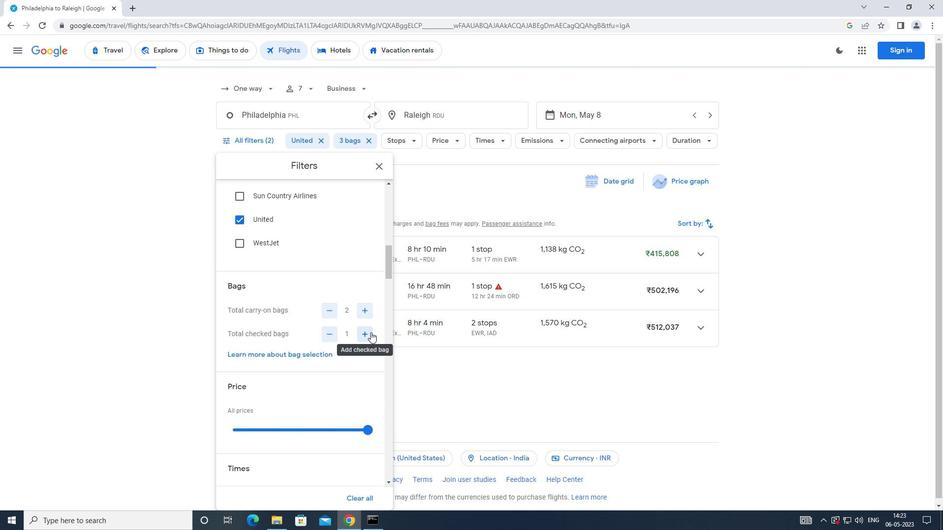 
Action: Mouse pressed left at (371, 332)
Screenshot: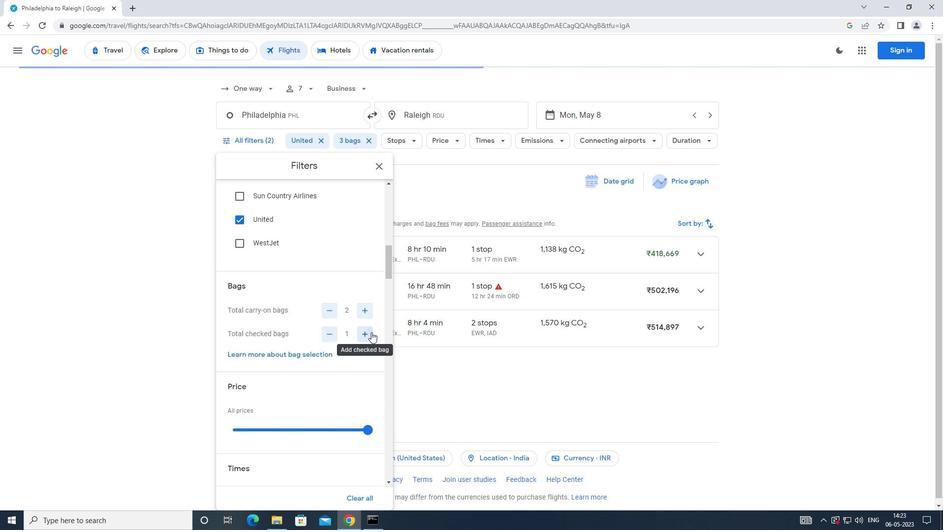 
Action: Mouse pressed left at (371, 332)
Screenshot: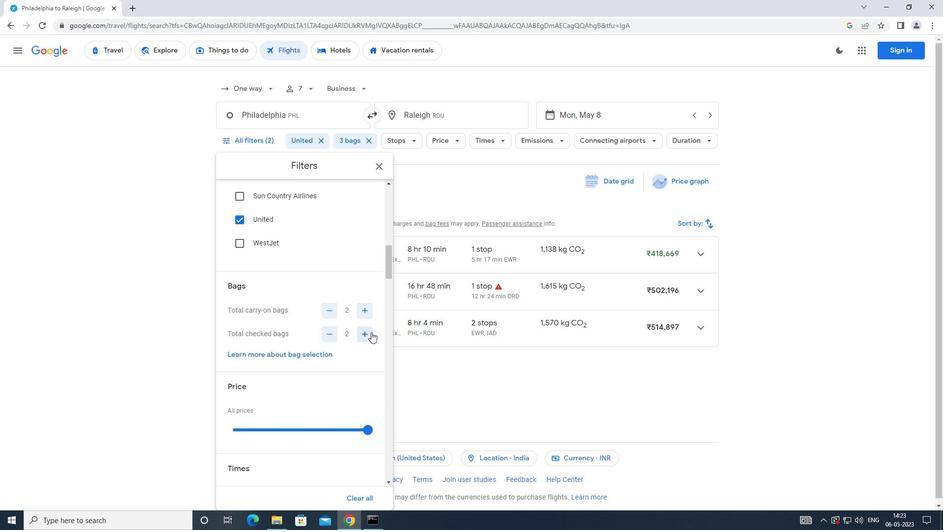 
Action: Mouse pressed left at (371, 332)
Screenshot: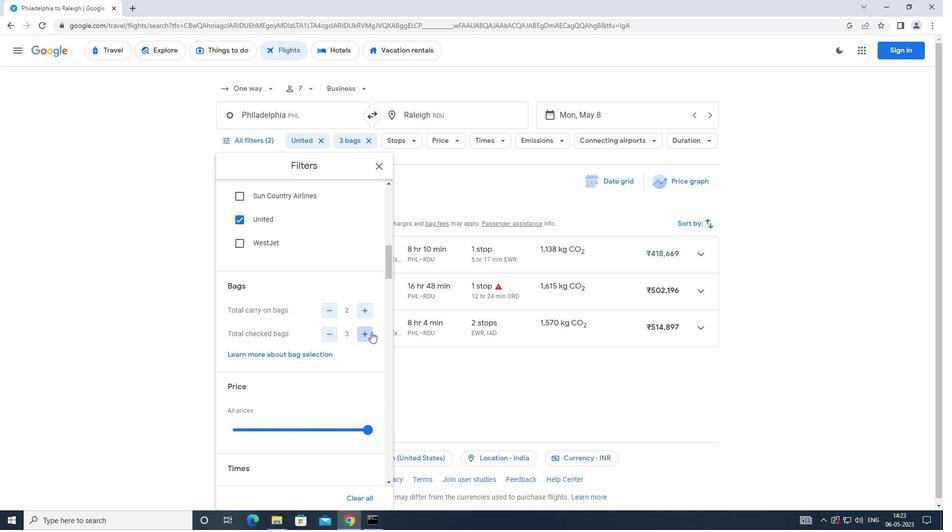 
Action: Mouse pressed left at (371, 332)
Screenshot: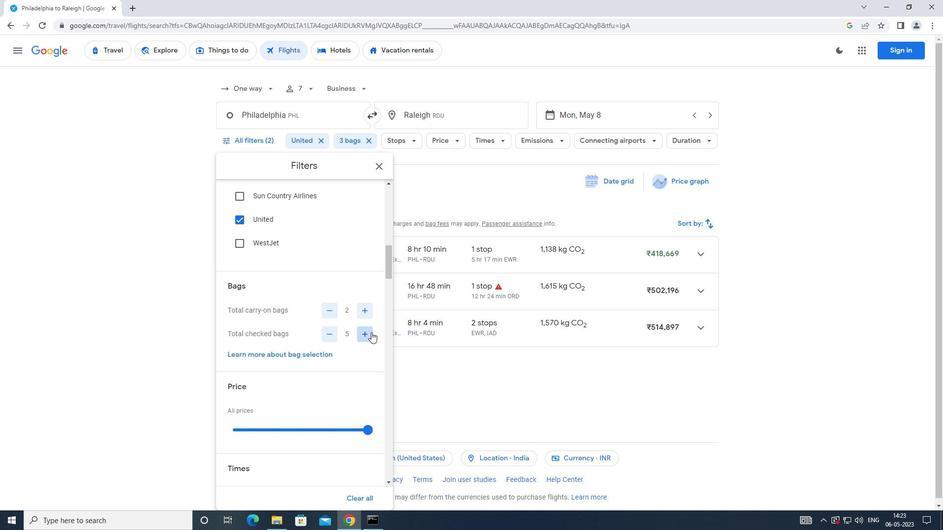 
Action: Mouse pressed left at (371, 332)
Screenshot: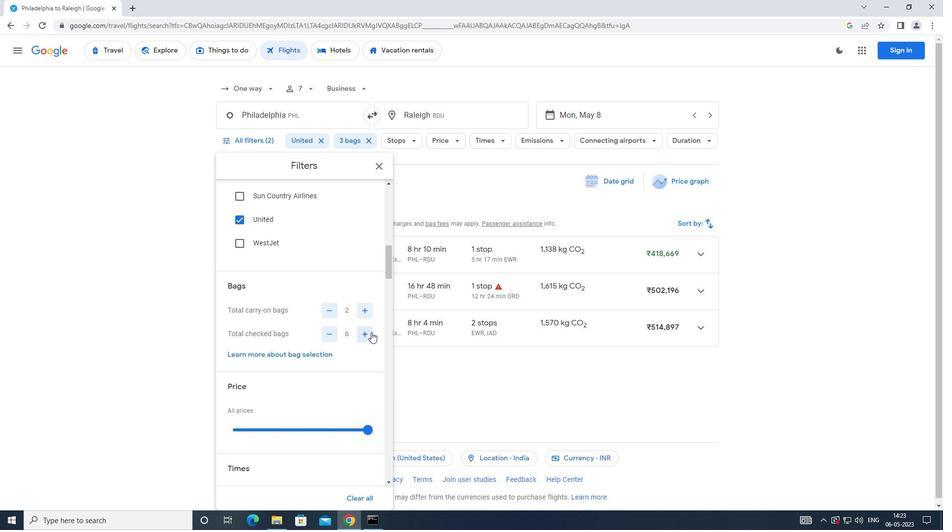 
Action: Mouse moved to (351, 331)
Screenshot: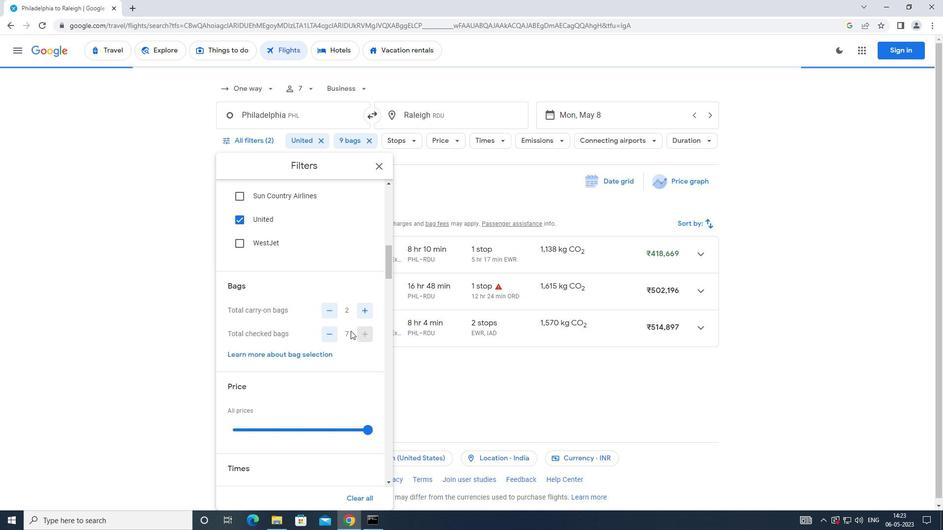 
Action: Mouse scrolled (351, 330) with delta (0, 0)
Screenshot: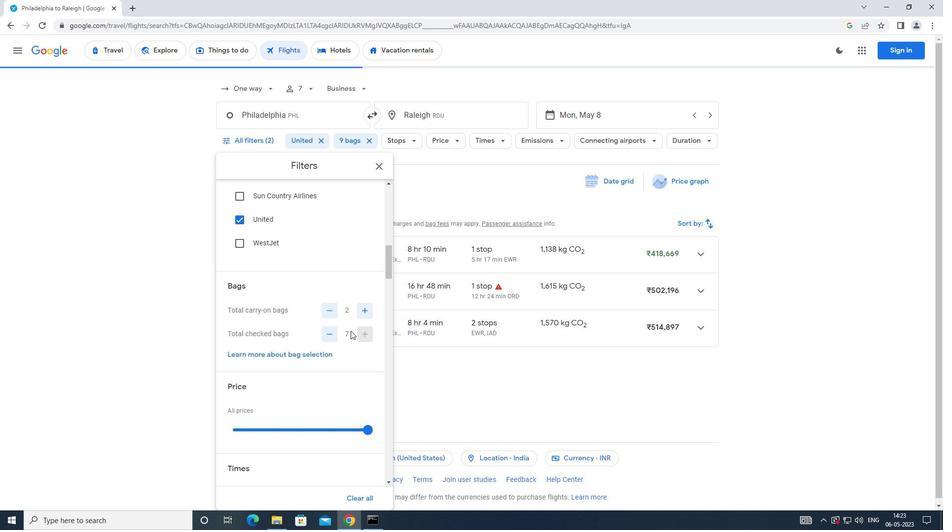 
Action: Mouse scrolled (351, 330) with delta (0, 0)
Screenshot: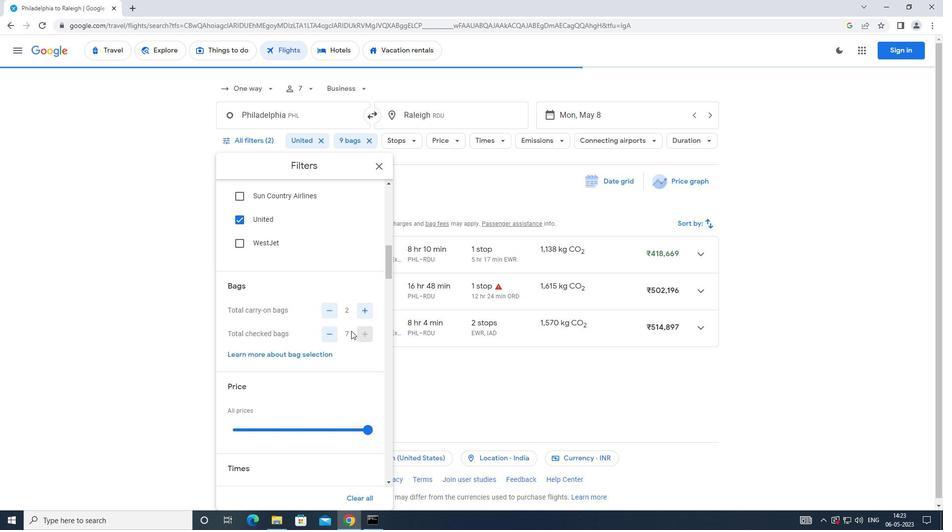 
Action: Mouse moved to (360, 331)
Screenshot: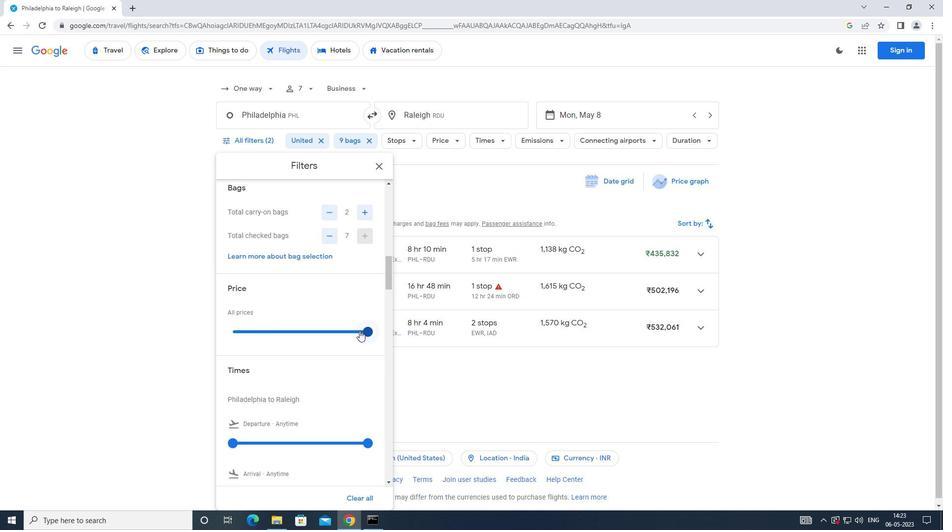 
Action: Mouse pressed left at (360, 331)
Screenshot: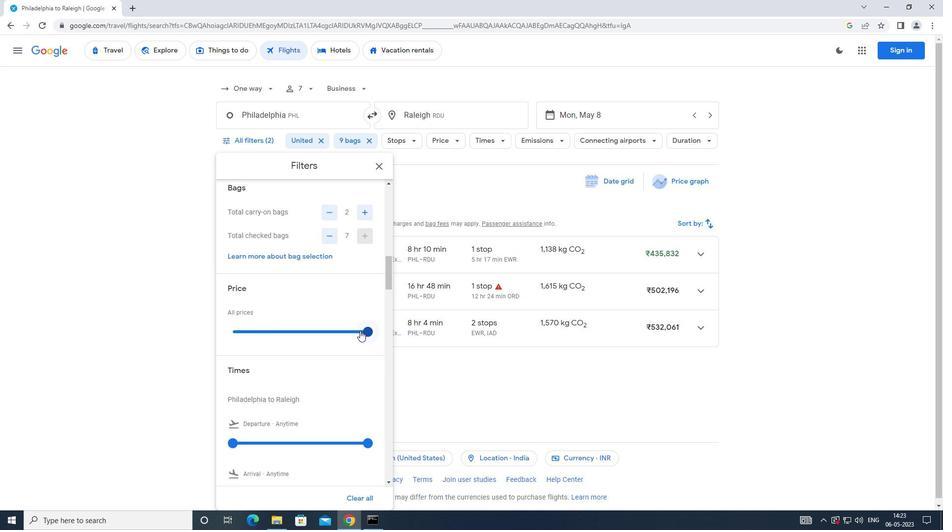 
Action: Mouse moved to (303, 349)
Screenshot: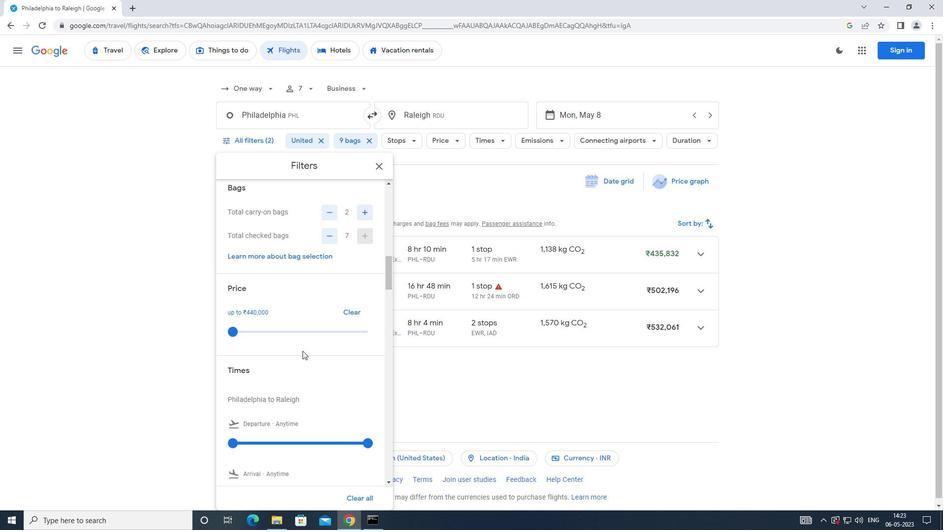 
Action: Mouse scrolled (303, 349) with delta (0, 0)
Screenshot: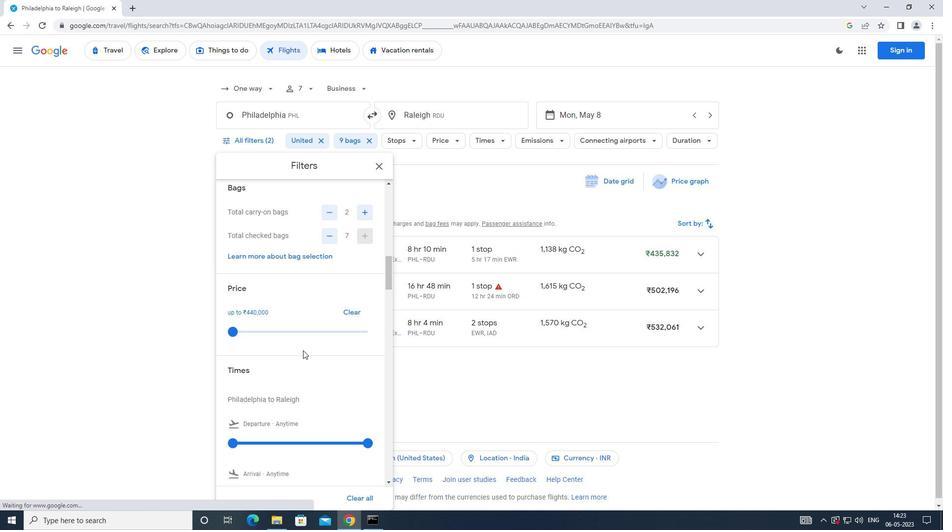 
Action: Mouse scrolled (303, 349) with delta (0, 0)
Screenshot: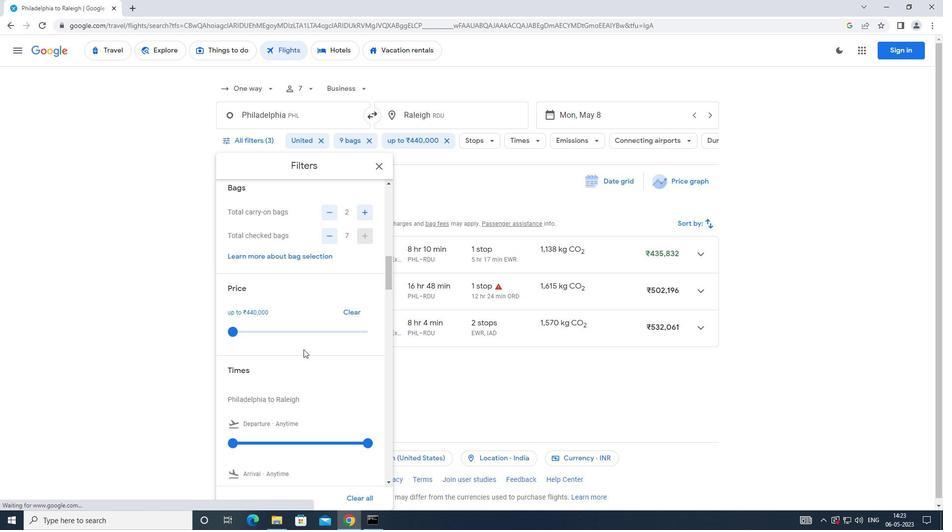 
Action: Mouse moved to (303, 349)
Screenshot: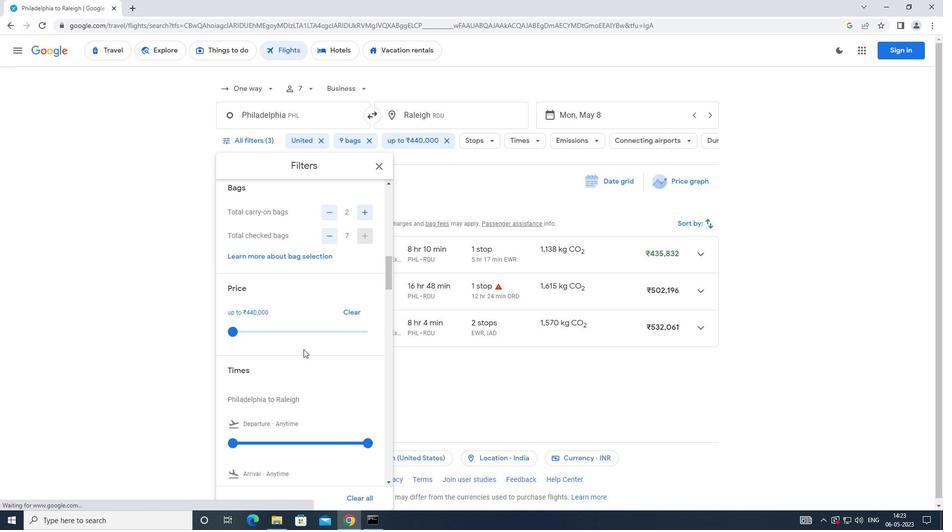 
Action: Mouse scrolled (303, 348) with delta (0, 0)
Screenshot: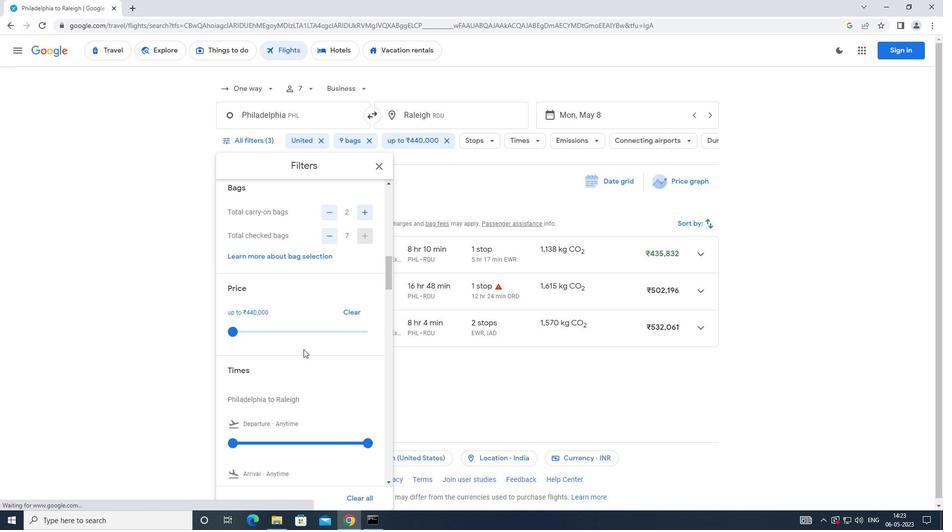 
Action: Mouse moved to (229, 293)
Screenshot: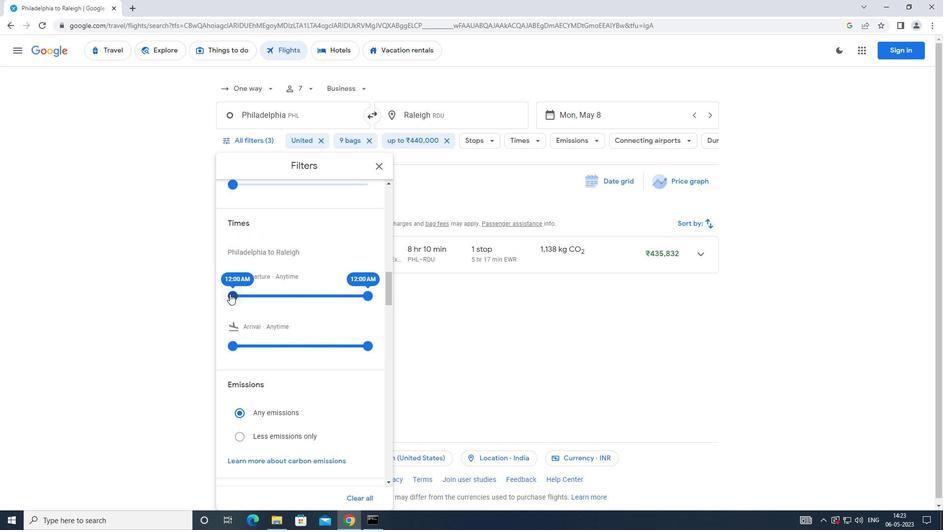 
Action: Mouse pressed left at (229, 293)
Screenshot: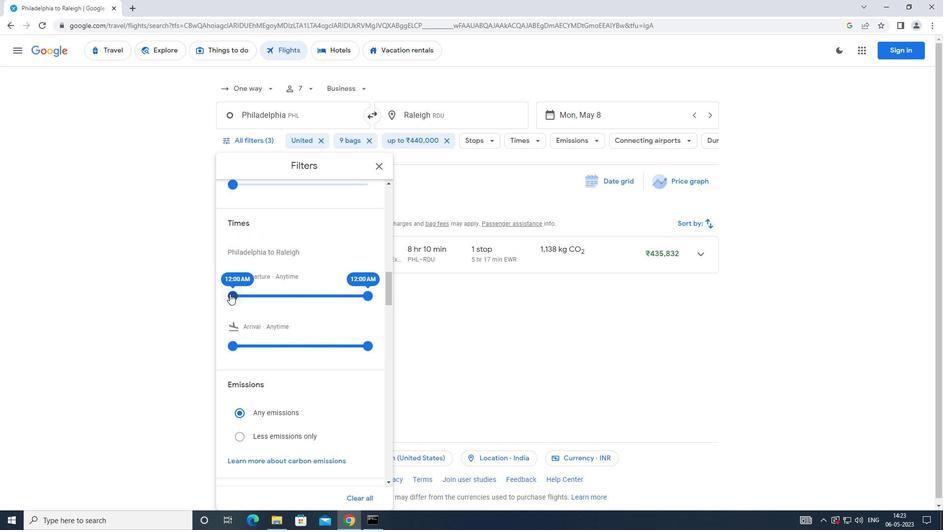 
Action: Mouse moved to (367, 300)
Screenshot: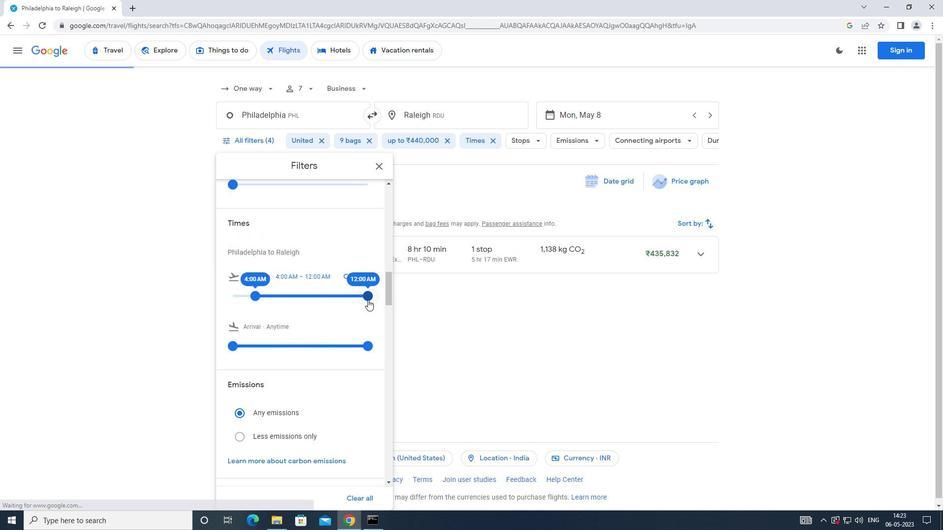 
Action: Mouse pressed left at (367, 300)
Screenshot: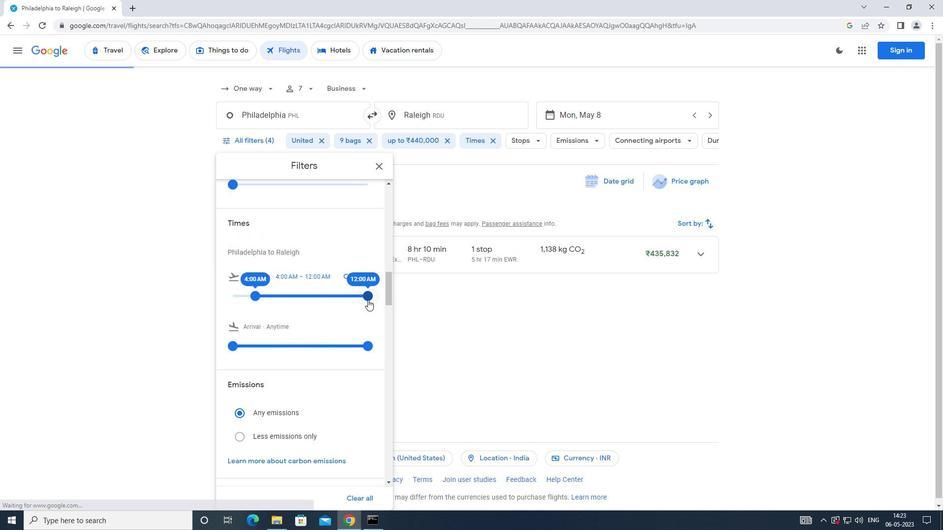 
Action: Mouse moved to (262, 323)
Screenshot: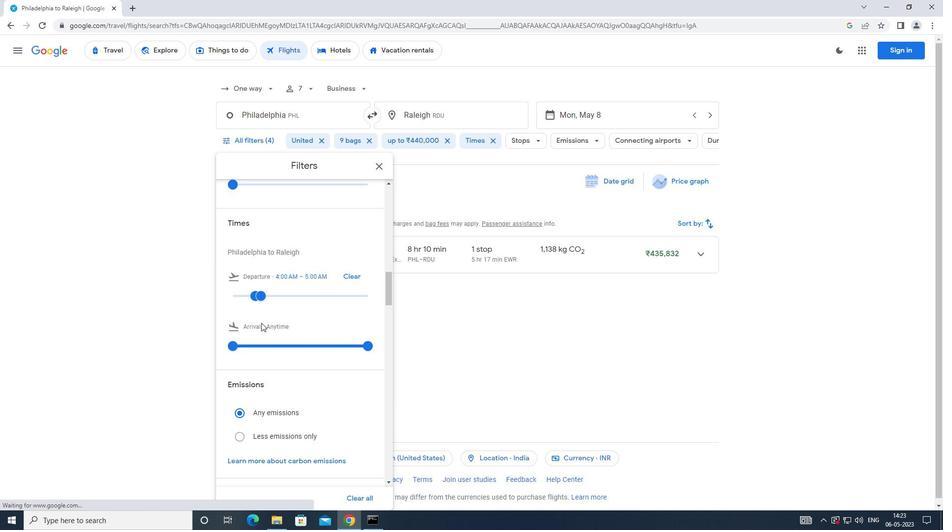 
